Task: Start in the project CatalystTech the sprint 'Blitz Brigade', with a duration of 2 weeks. Start in the project CatalystTech the sprint 'Blitz Brigade', with a duration of 1 week. Start in the project CatalystTech the sprint 'Blitz Brigade', with a duration of 3 weeks
Action: Mouse moved to (192, 52)
Screenshot: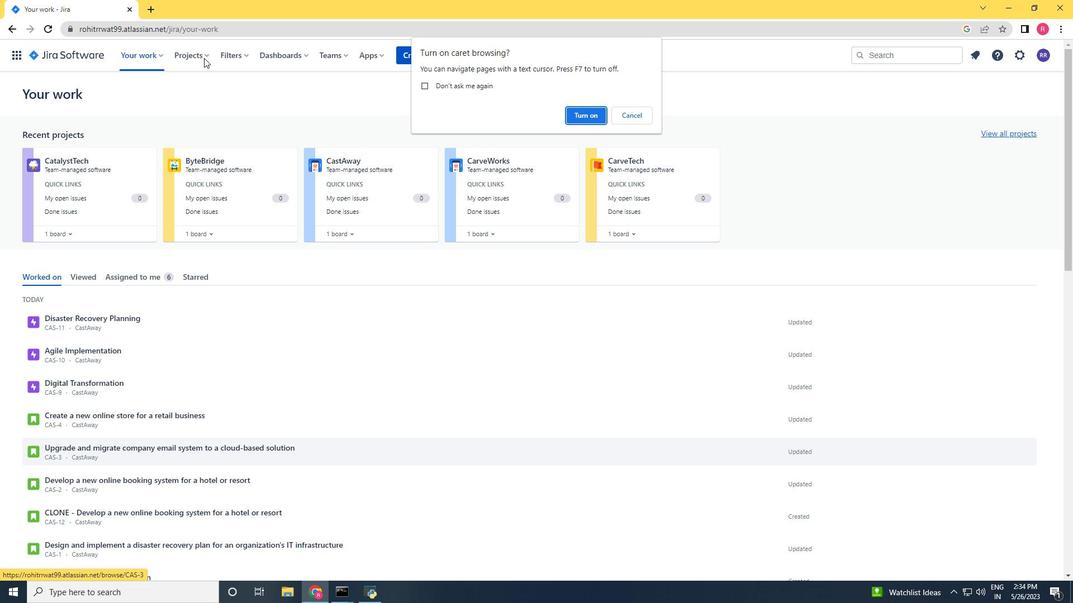 
Action: Mouse pressed left at (192, 52)
Screenshot: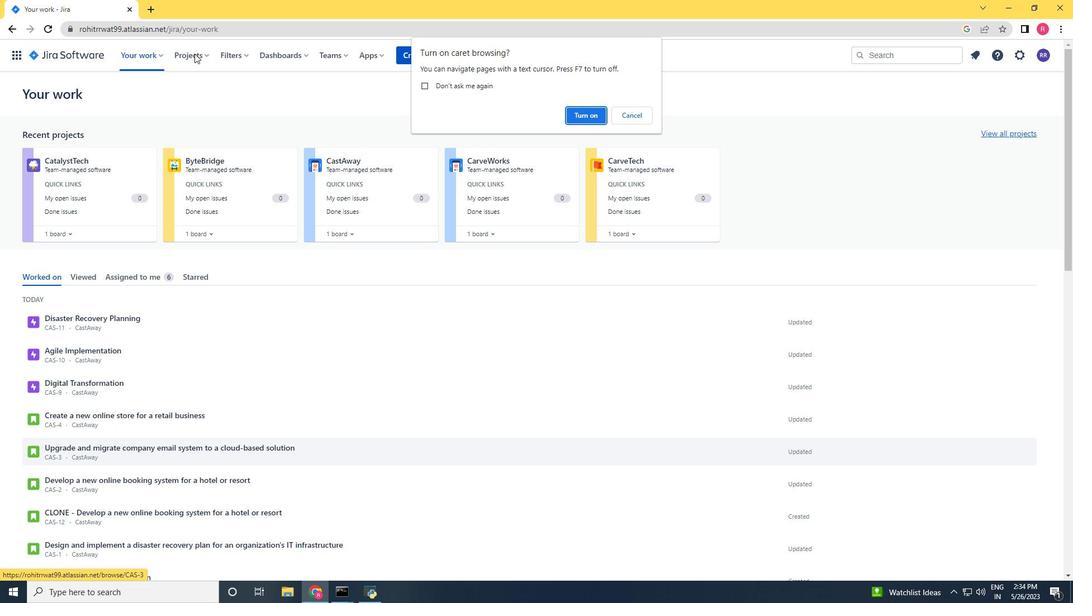 
Action: Mouse moved to (642, 114)
Screenshot: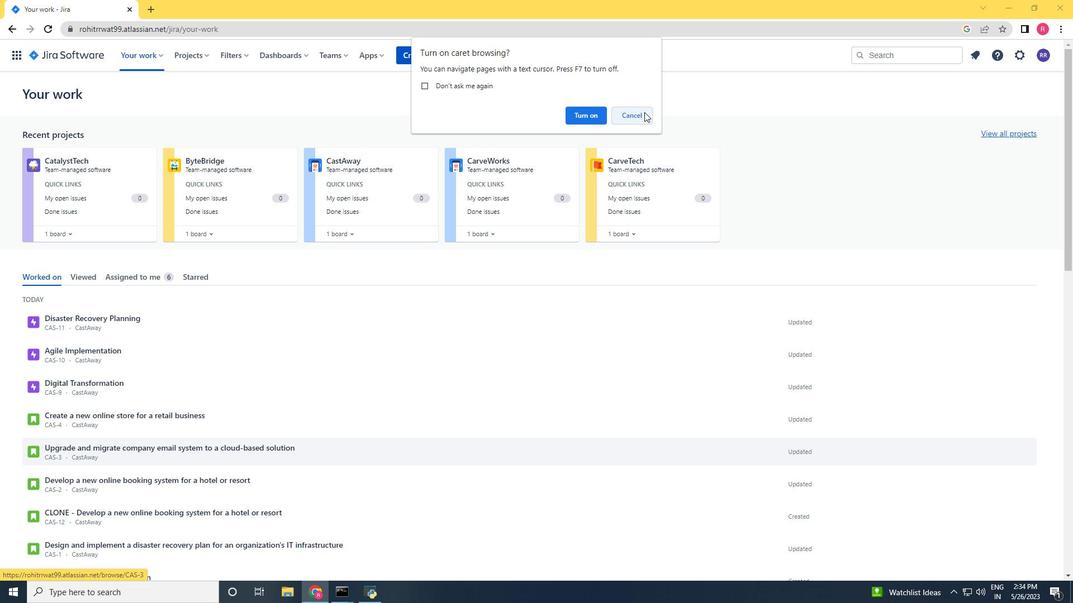 
Action: Mouse pressed left at (642, 114)
Screenshot: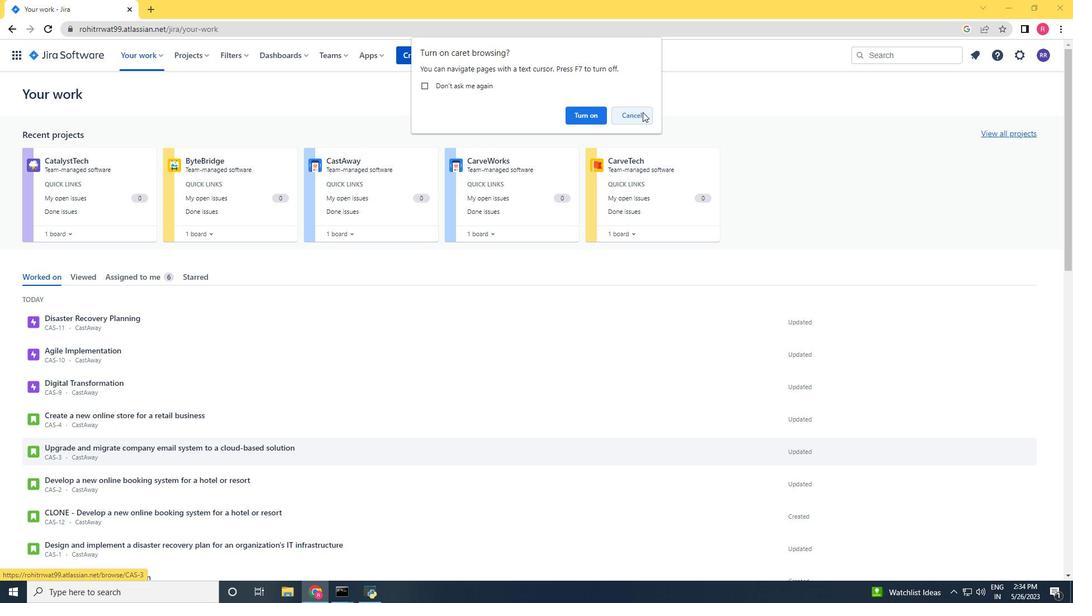 
Action: Mouse moved to (185, 54)
Screenshot: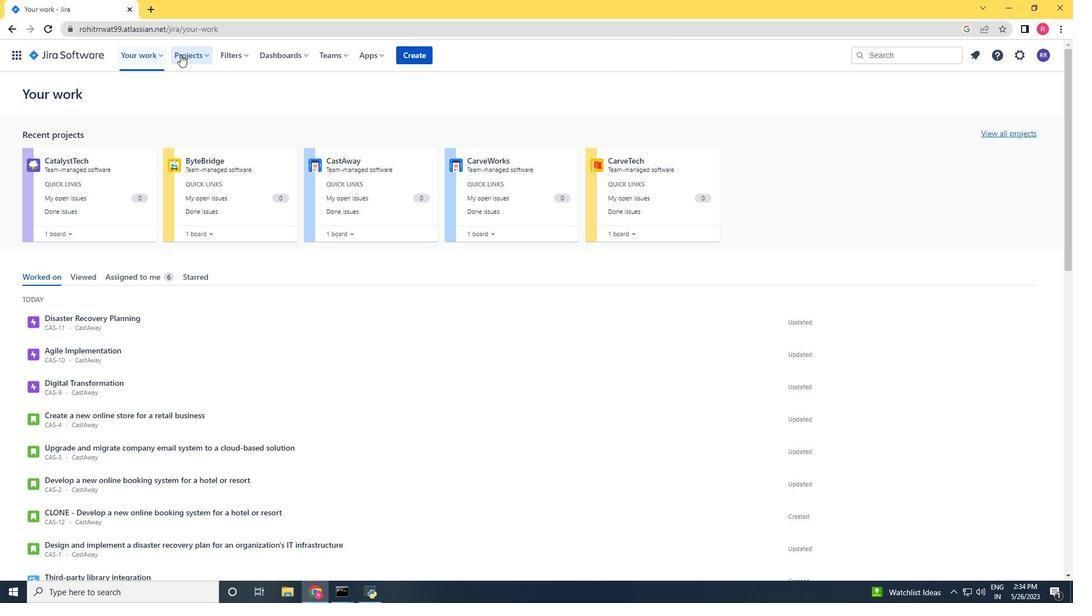 
Action: Mouse pressed left at (185, 54)
Screenshot: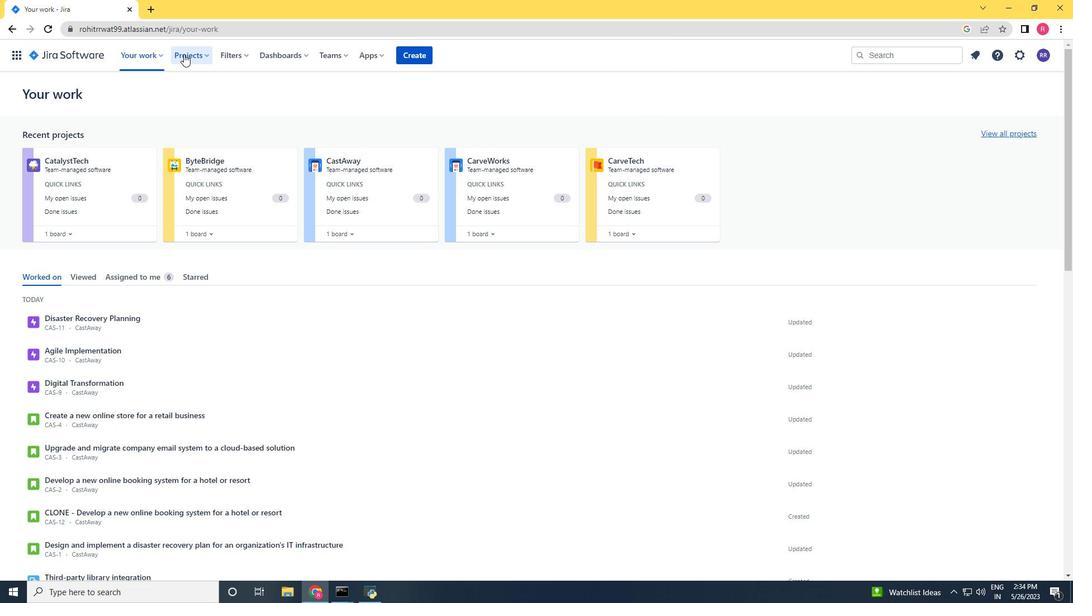 
Action: Mouse moved to (212, 113)
Screenshot: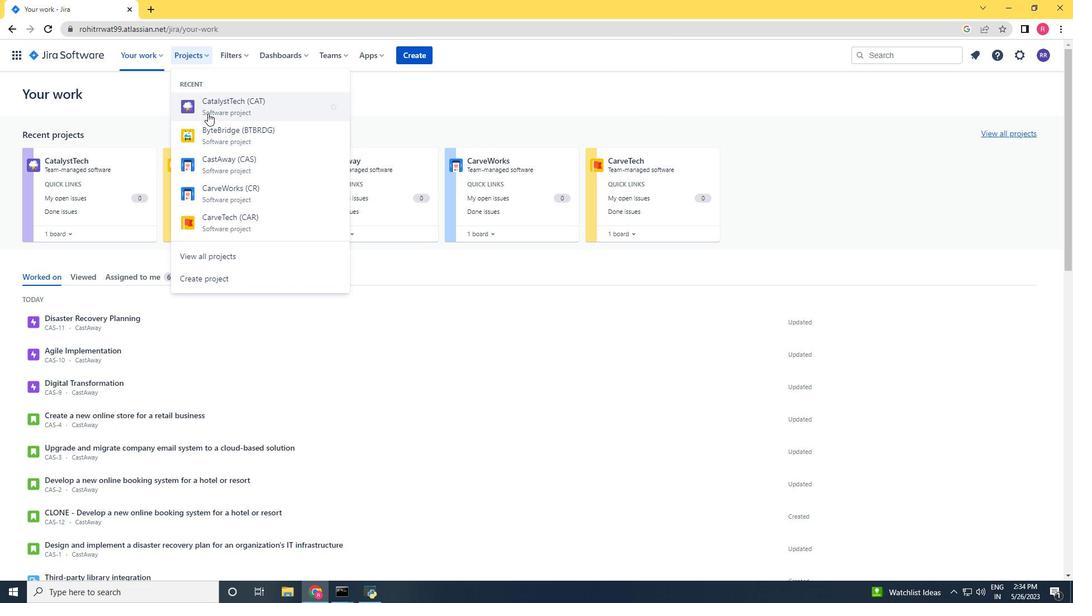 
Action: Mouse pressed left at (212, 113)
Screenshot: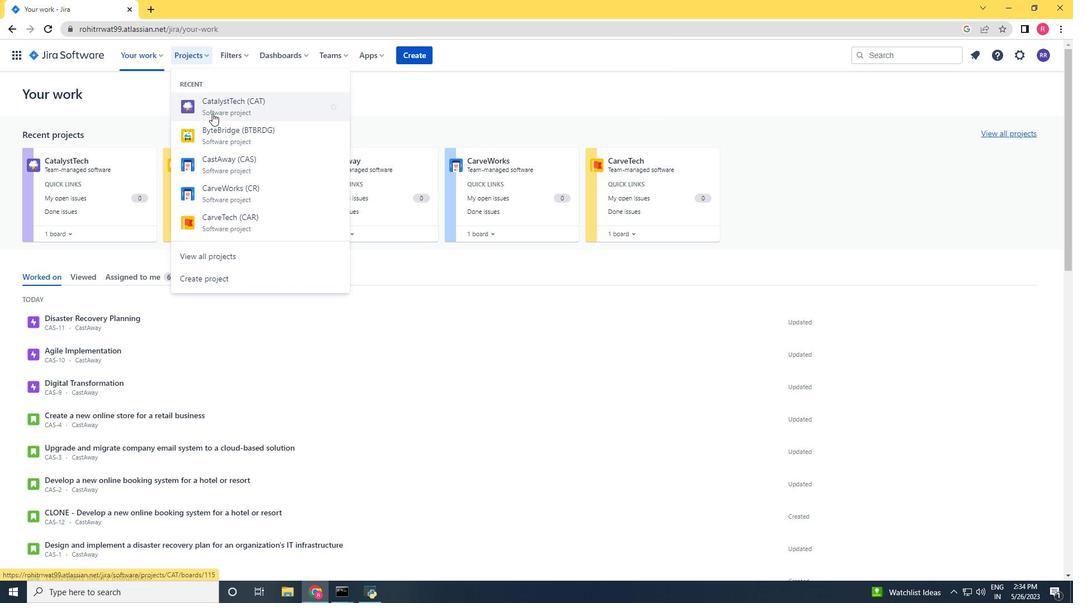
Action: Mouse moved to (92, 168)
Screenshot: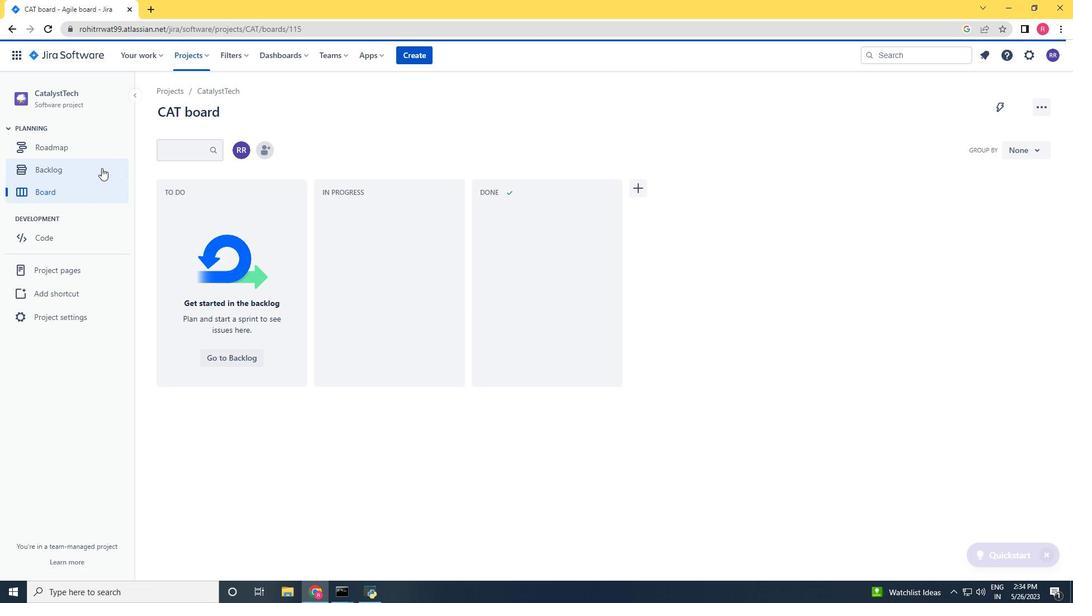 
Action: Mouse pressed left at (92, 168)
Screenshot: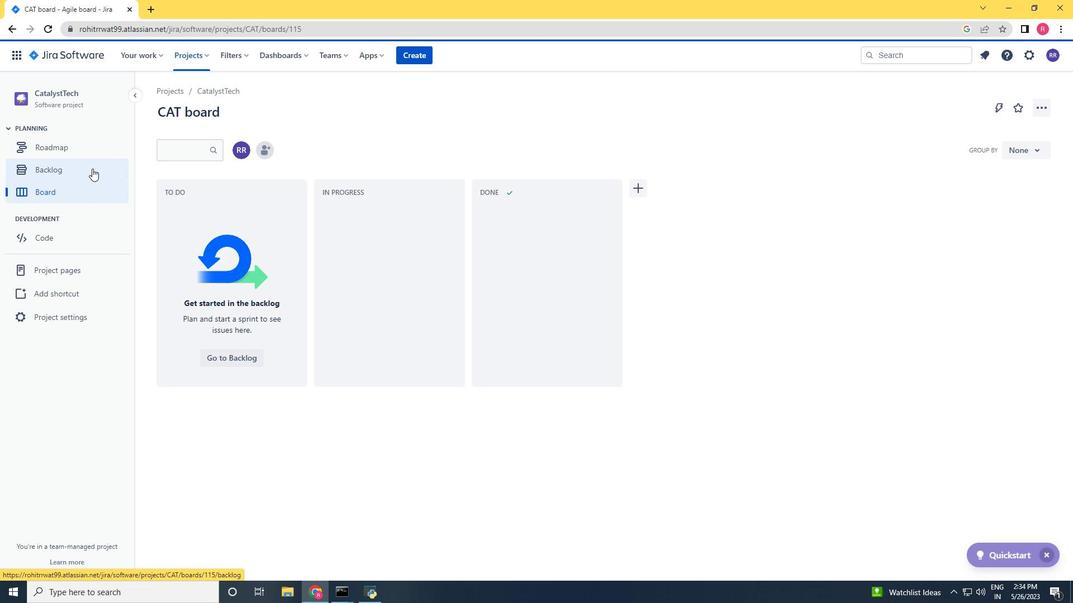 
Action: Mouse moved to (1007, 180)
Screenshot: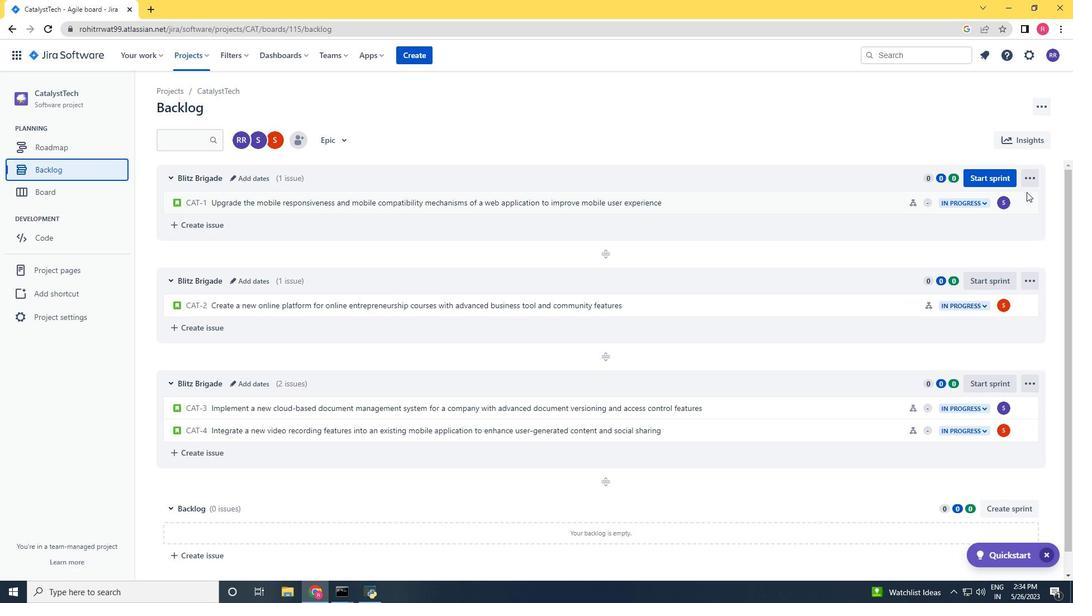 
Action: Mouse pressed left at (1007, 180)
Screenshot: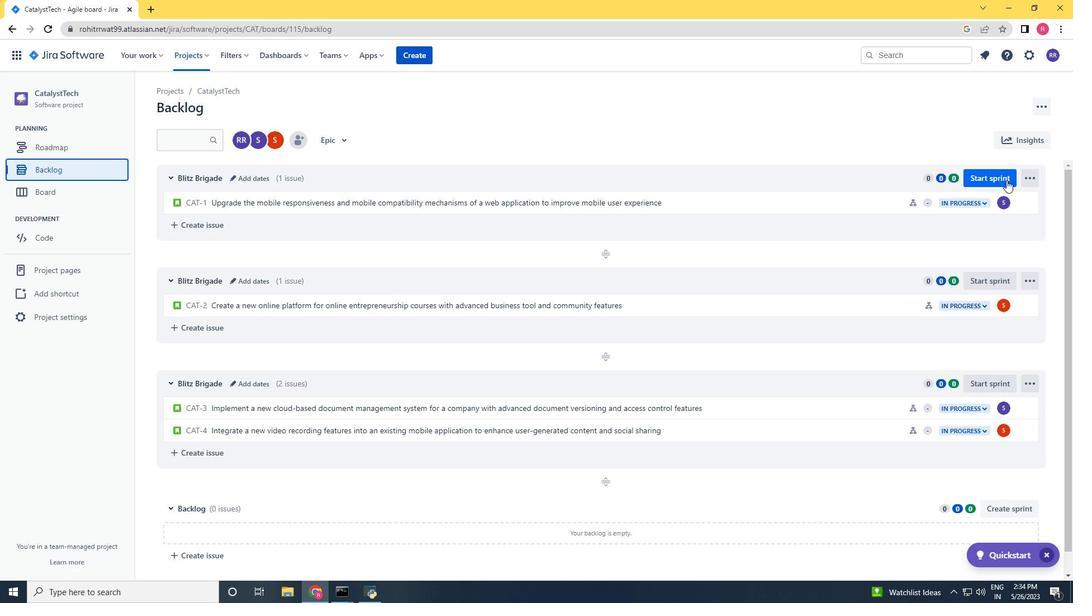 
Action: Mouse moved to (498, 195)
Screenshot: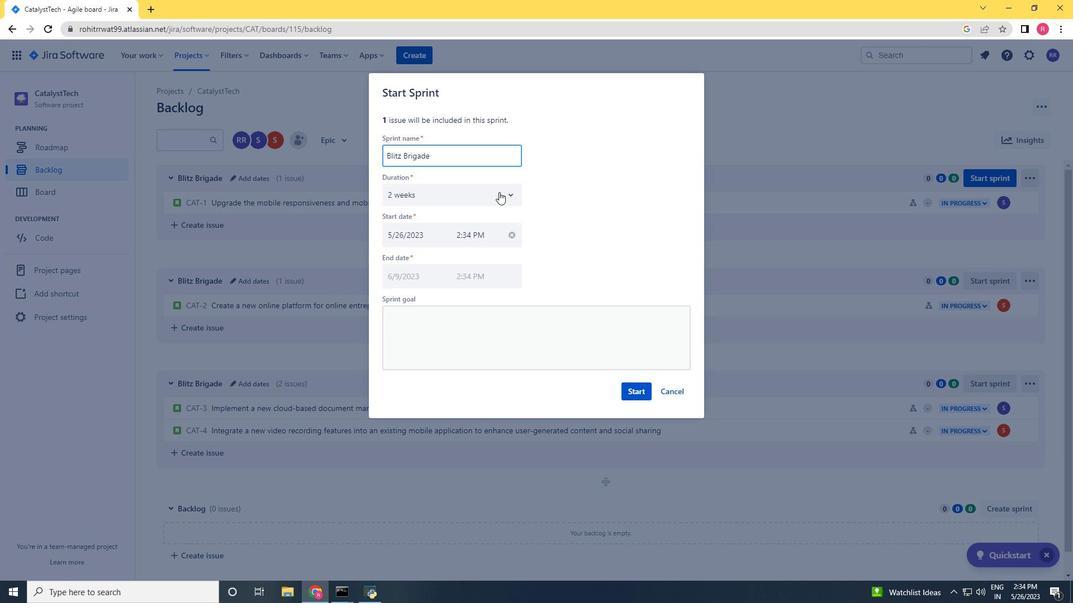 
Action: Mouse pressed left at (498, 195)
Screenshot: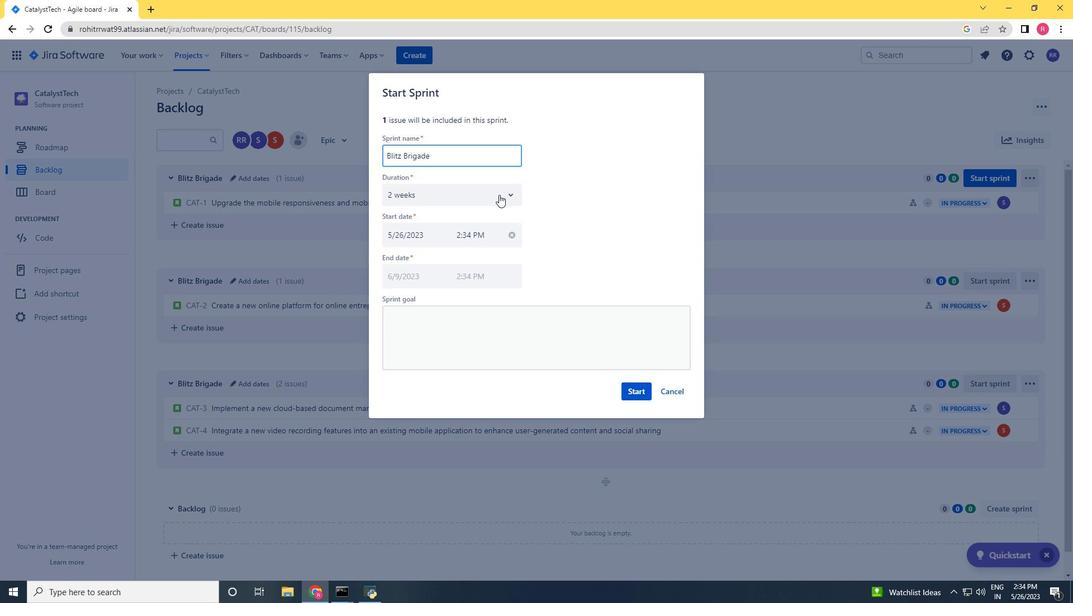 
Action: Mouse moved to (432, 244)
Screenshot: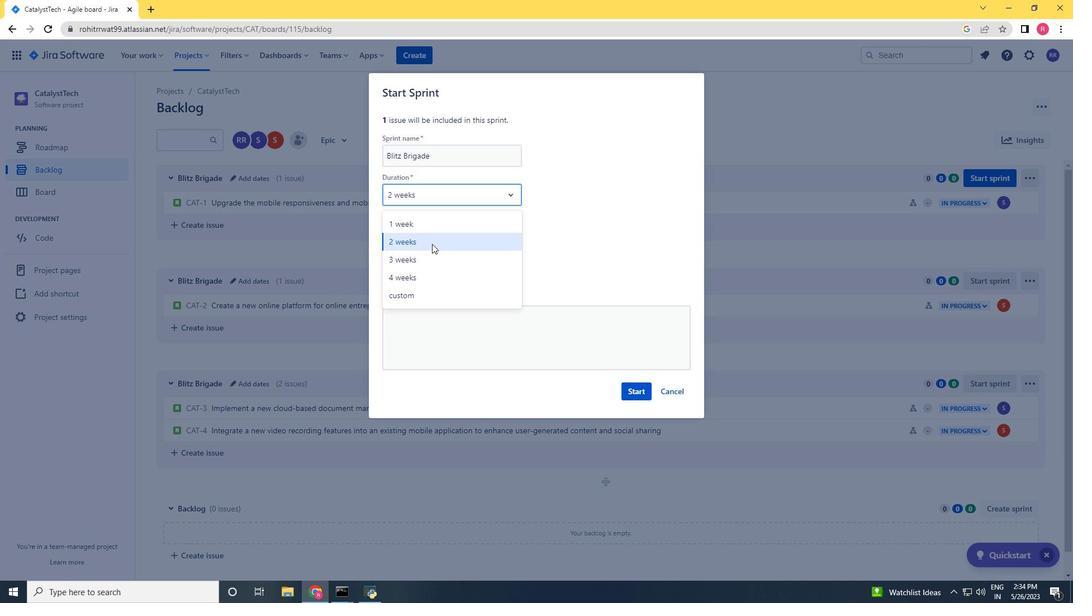 
Action: Mouse pressed left at (432, 244)
Screenshot: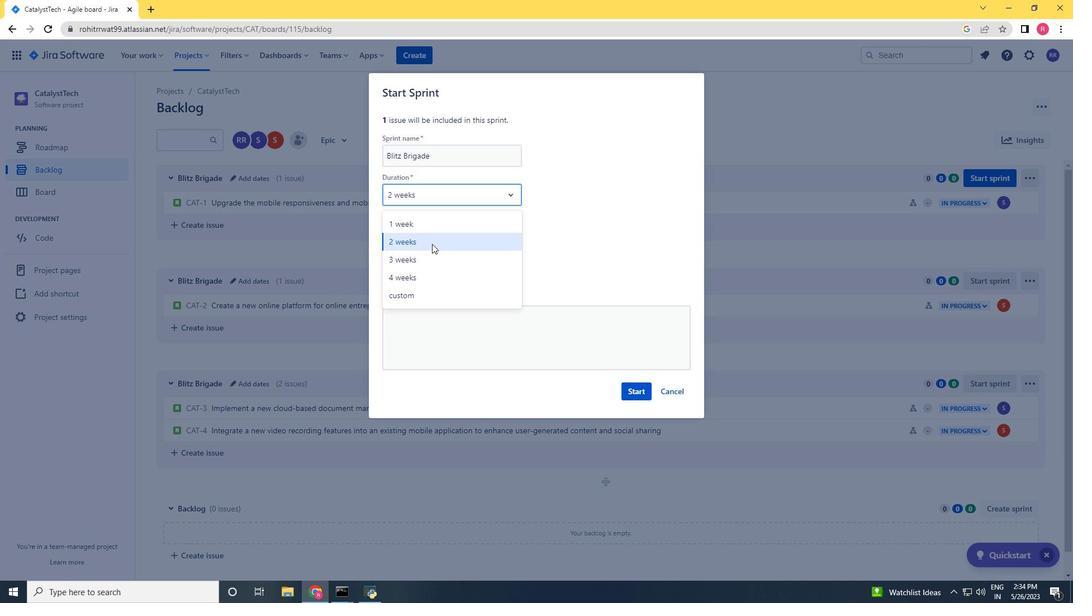 
Action: Mouse moved to (640, 391)
Screenshot: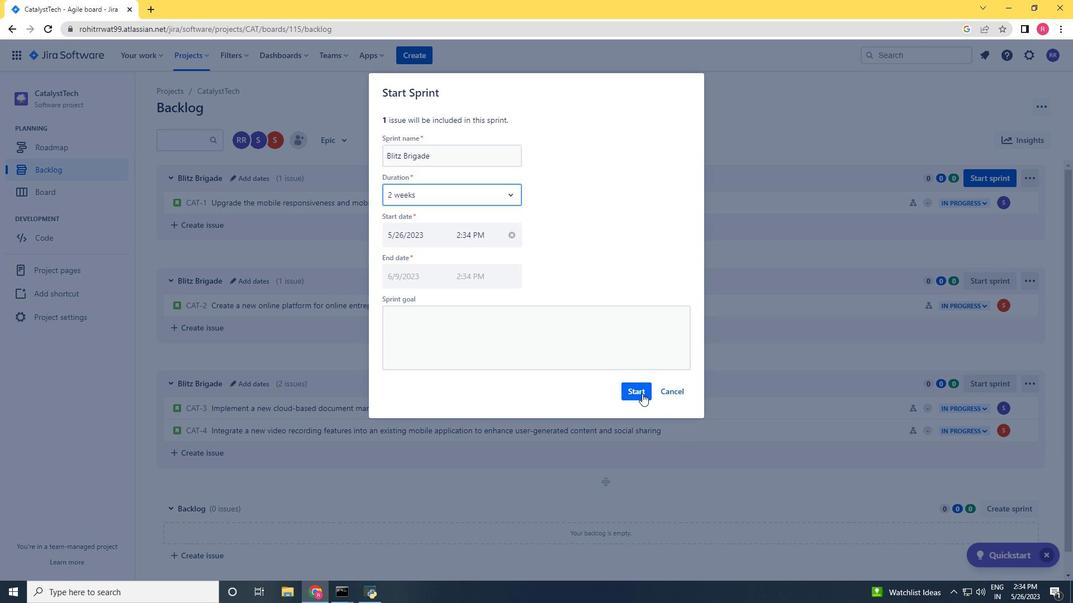 
Action: Mouse pressed left at (640, 391)
Screenshot: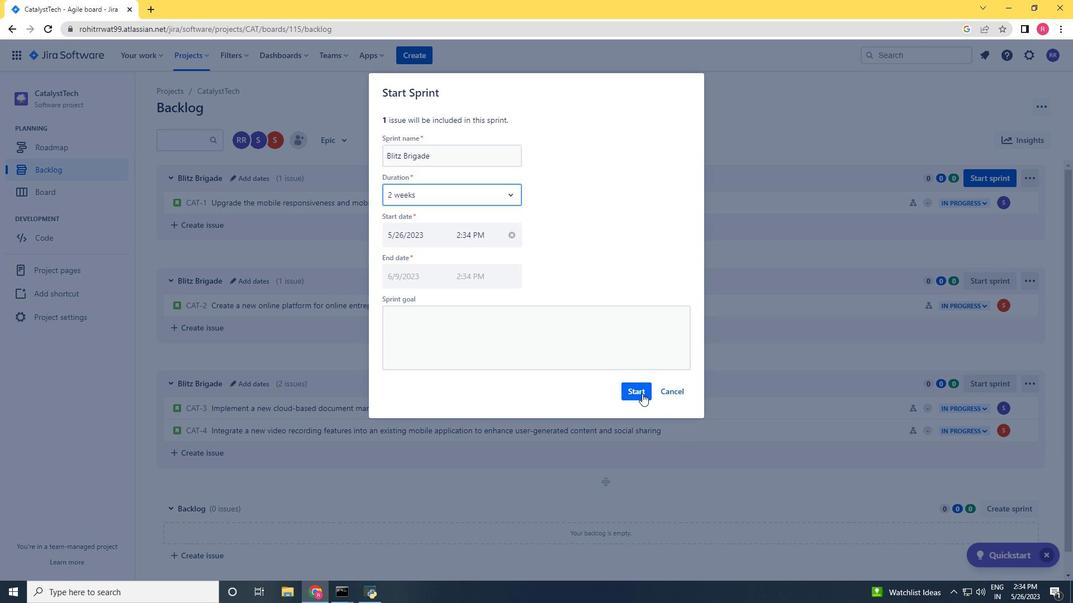 
Action: Mouse moved to (46, 168)
Screenshot: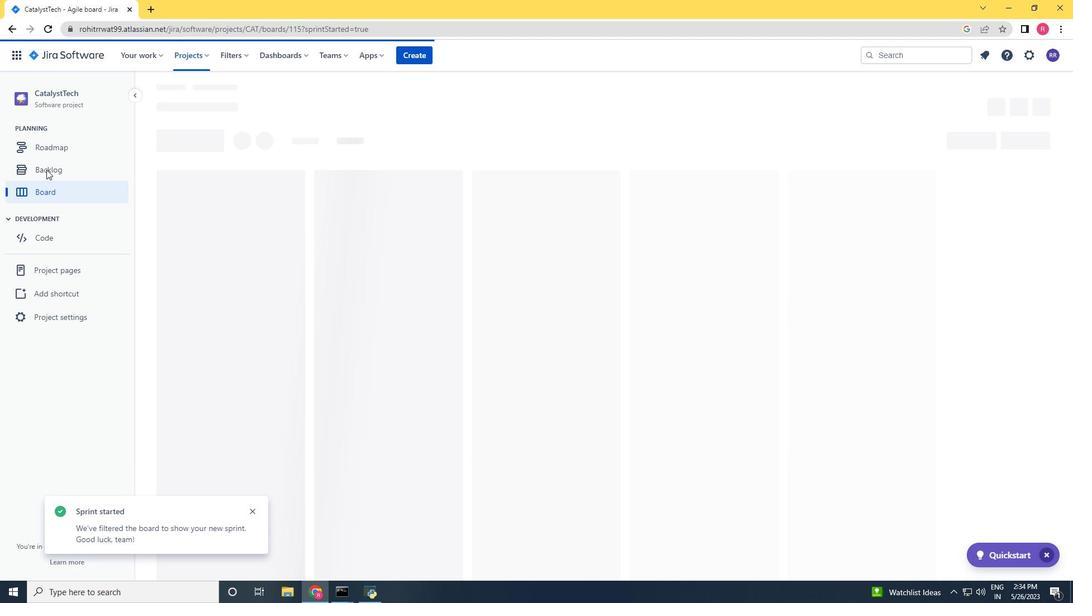 
Action: Mouse pressed left at (46, 168)
Screenshot: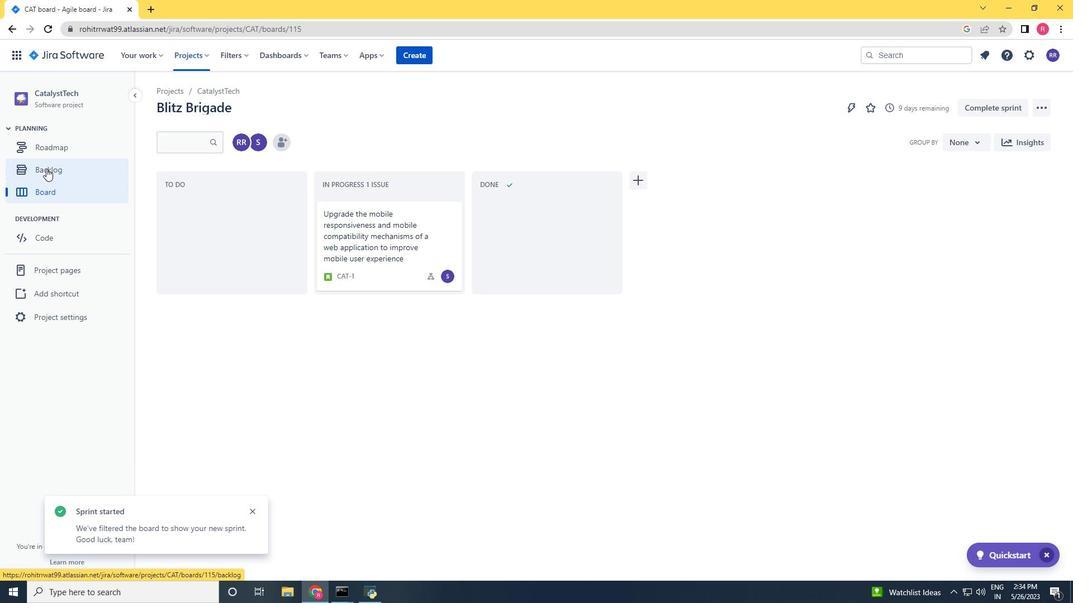
Action: Mouse moved to (1007, 275)
Screenshot: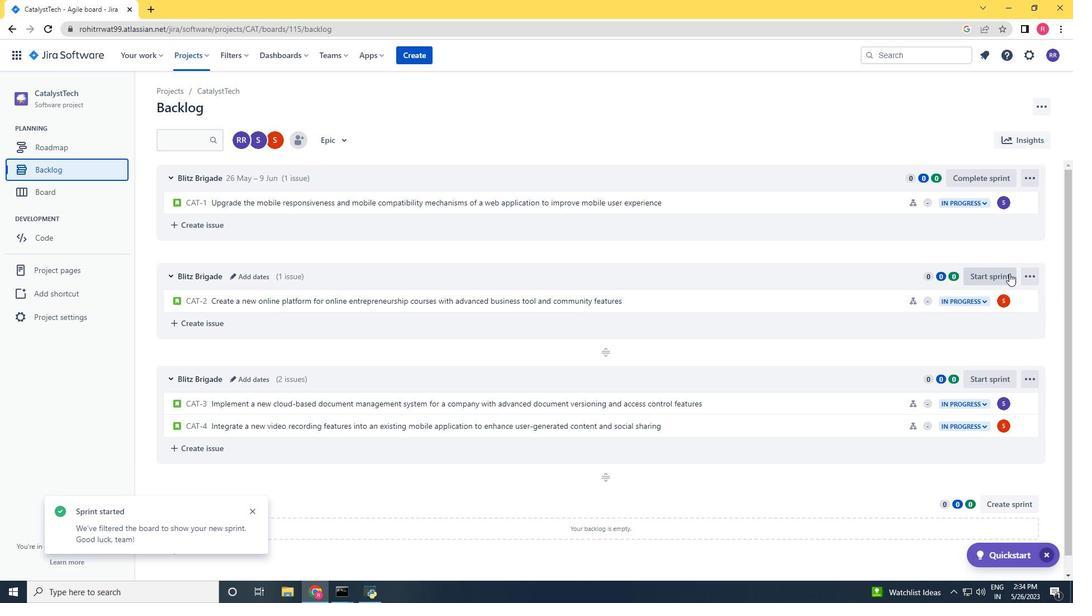 
Action: Mouse pressed left at (1007, 275)
Screenshot: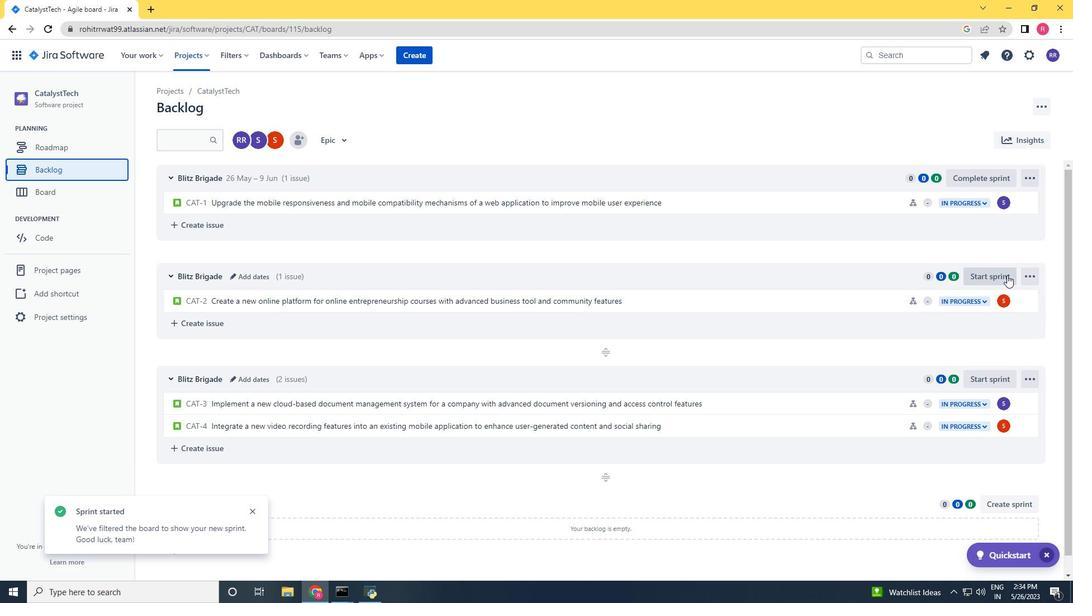 
Action: Mouse moved to (492, 190)
Screenshot: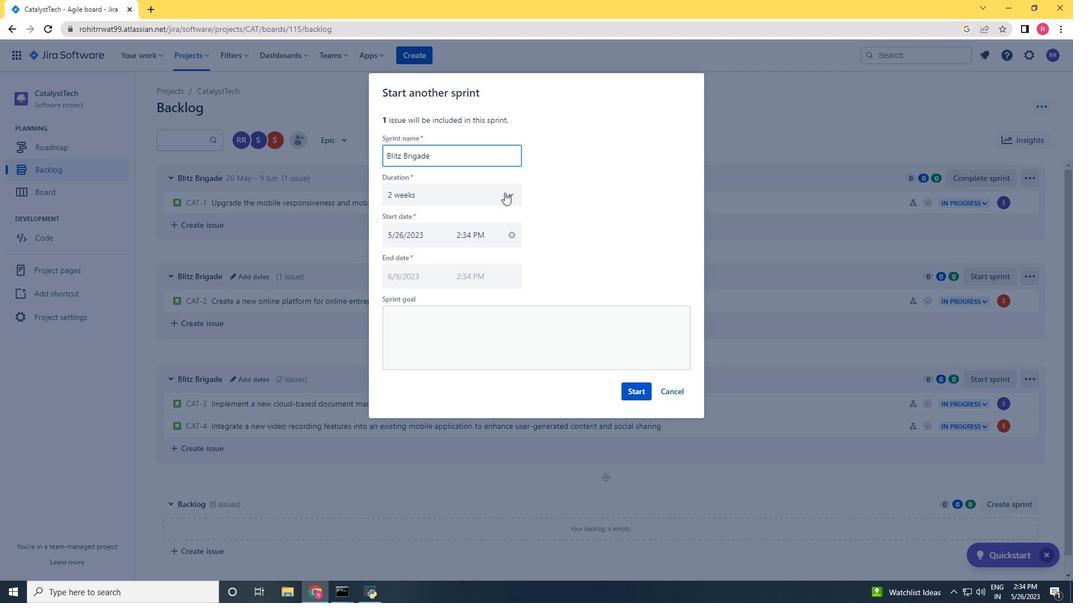 
Action: Mouse pressed left at (492, 190)
Screenshot: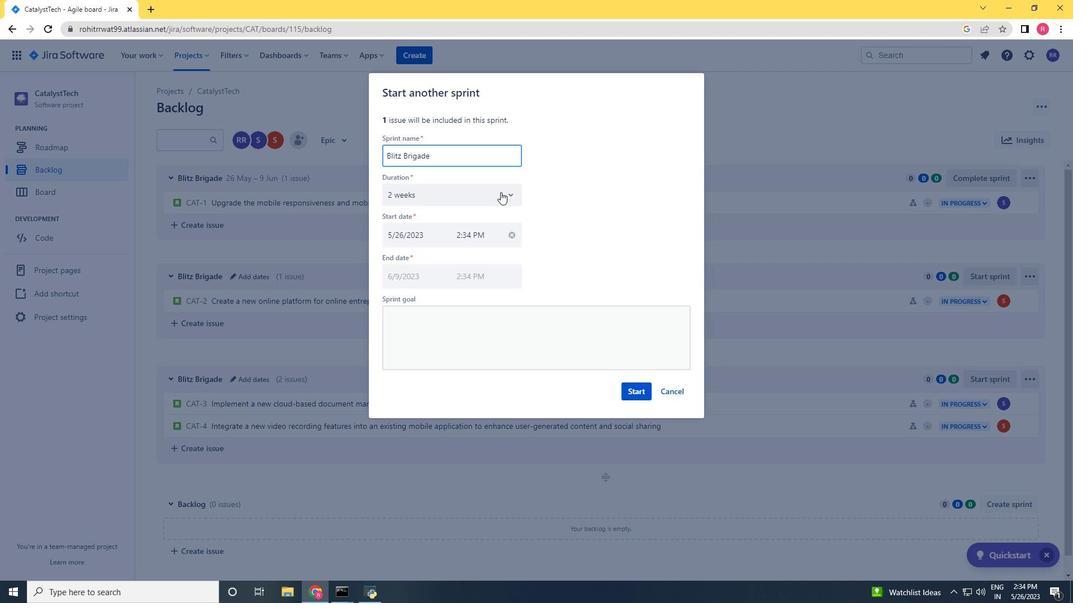 
Action: Mouse moved to (440, 217)
Screenshot: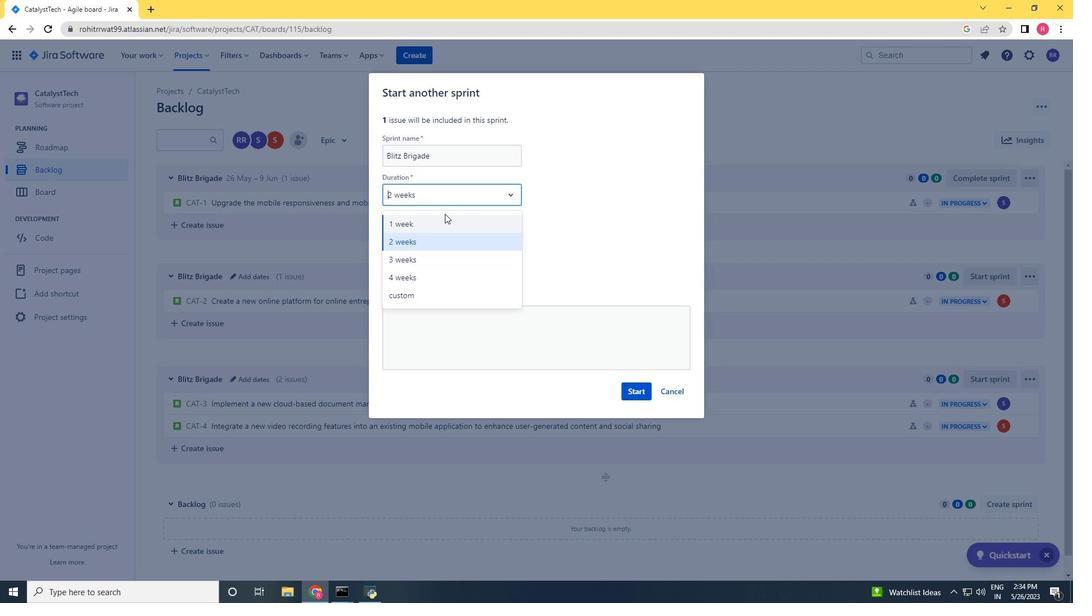 
Action: Mouse pressed left at (440, 217)
Screenshot: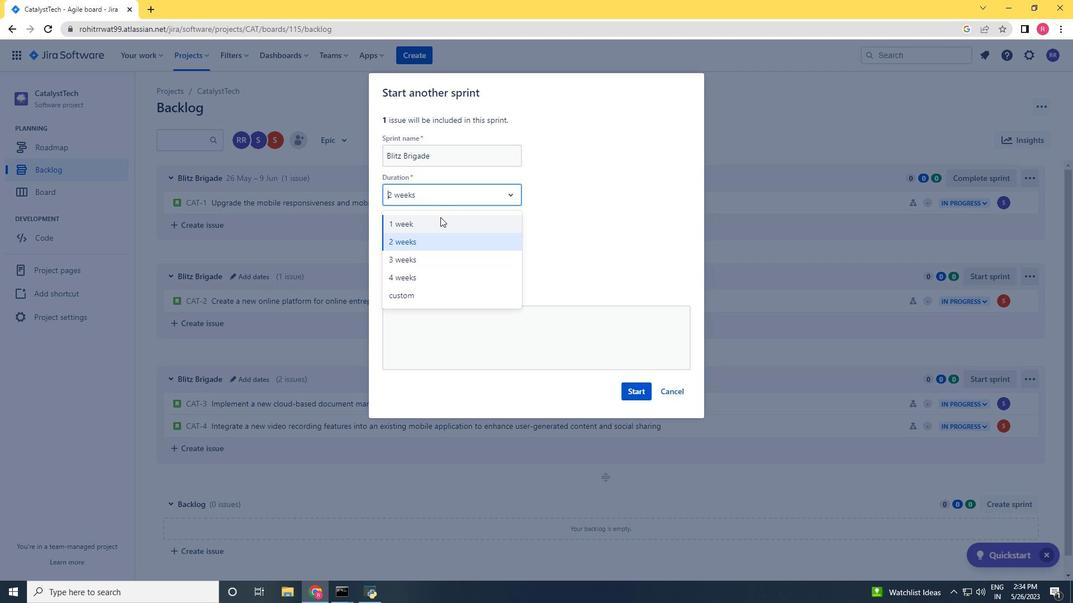 
Action: Mouse moved to (622, 394)
Screenshot: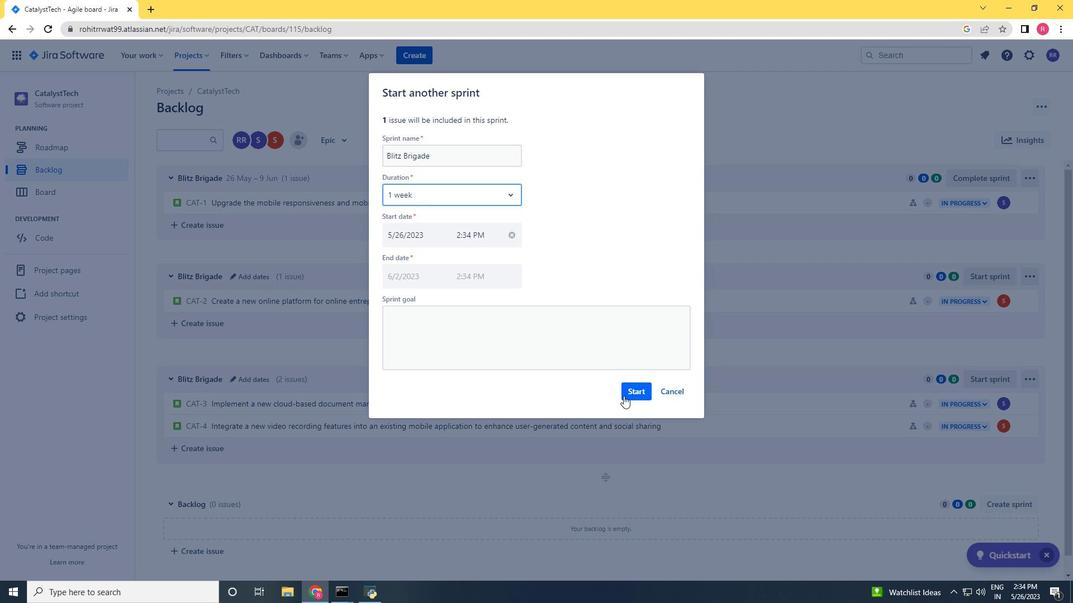 
Action: Mouse pressed left at (622, 394)
Screenshot: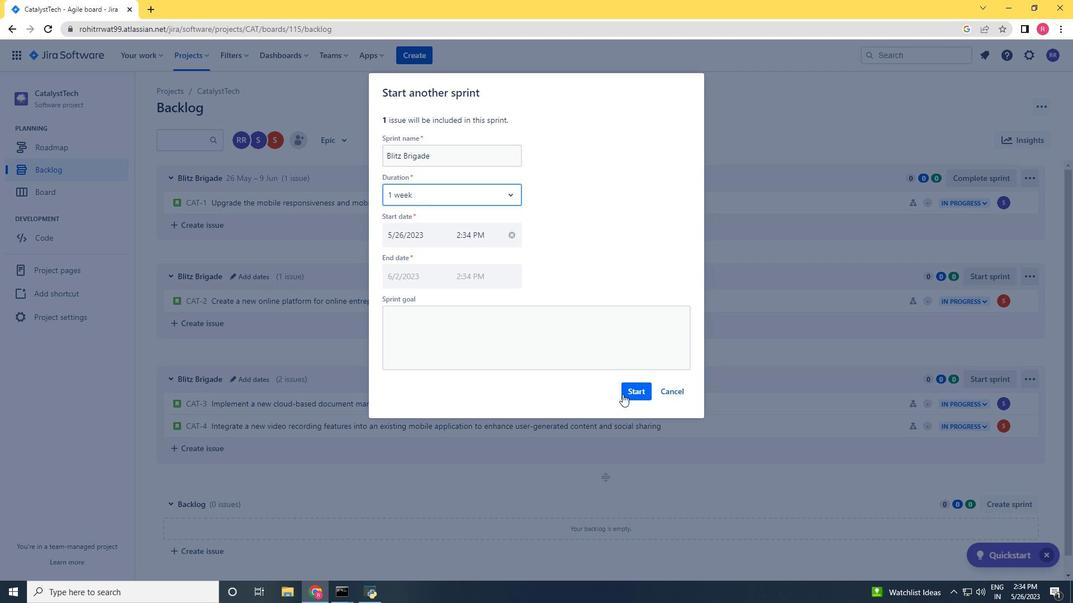 
Action: Mouse moved to (55, 172)
Screenshot: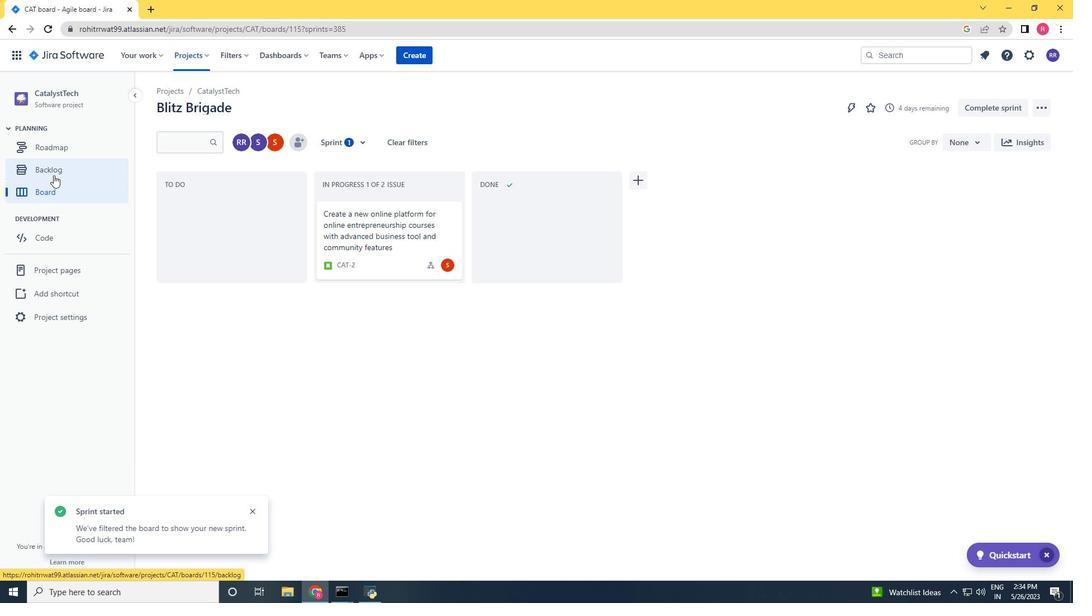 
Action: Mouse pressed left at (55, 172)
Screenshot: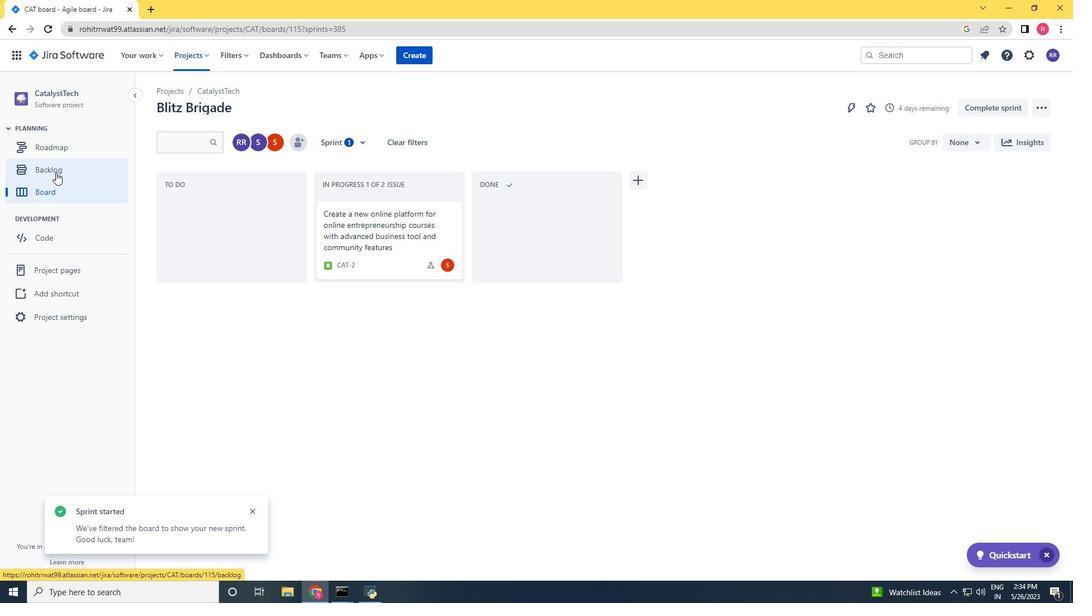 
Action: Mouse moved to (982, 371)
Screenshot: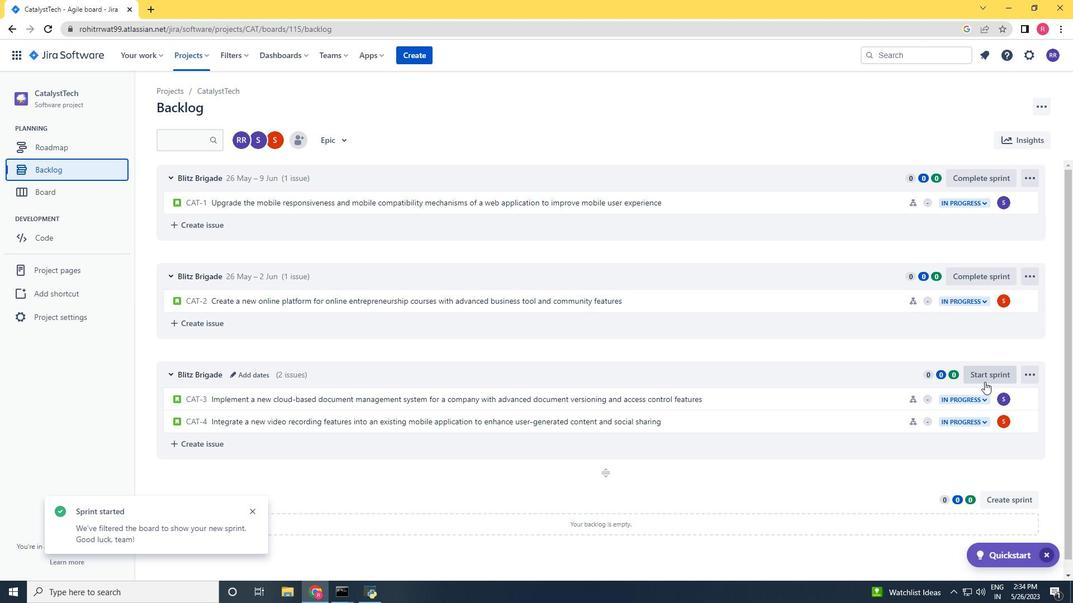 
Action: Mouse pressed left at (982, 371)
Screenshot: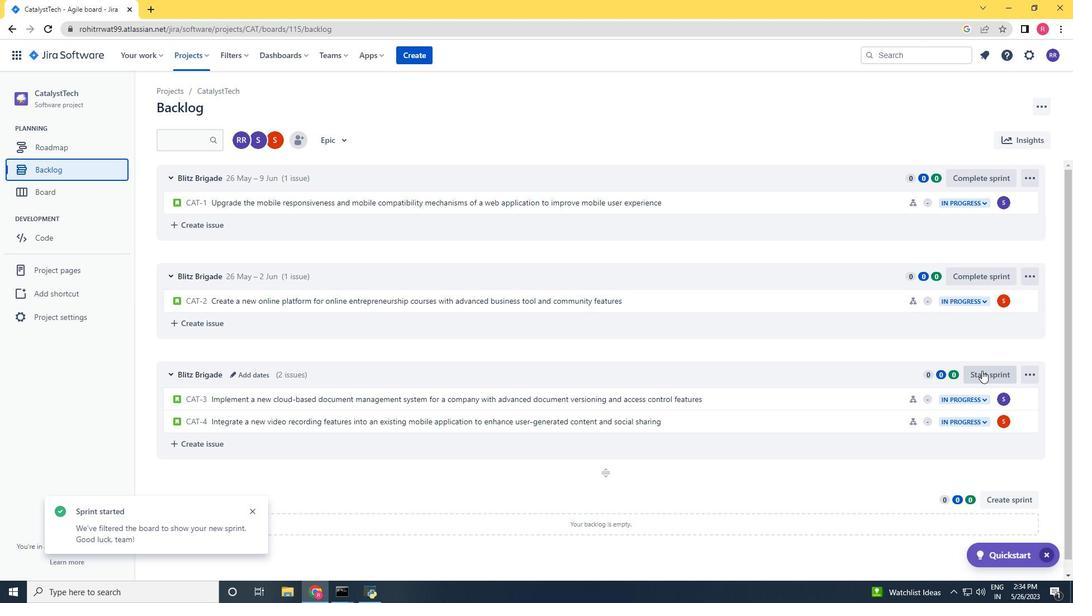 
Action: Mouse moved to (496, 194)
Screenshot: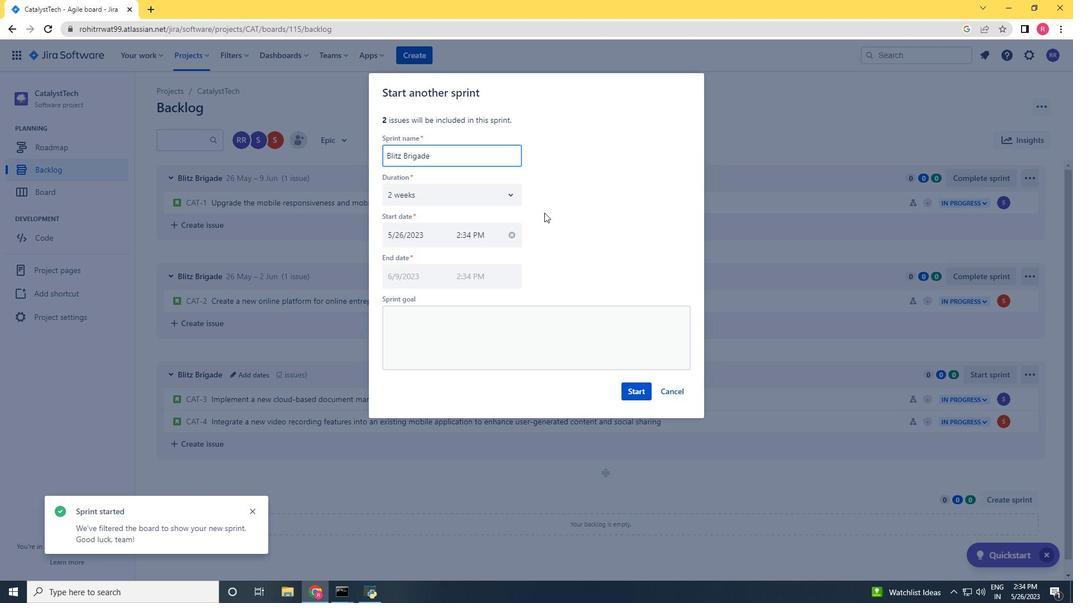 
Action: Mouse pressed left at (496, 194)
Screenshot: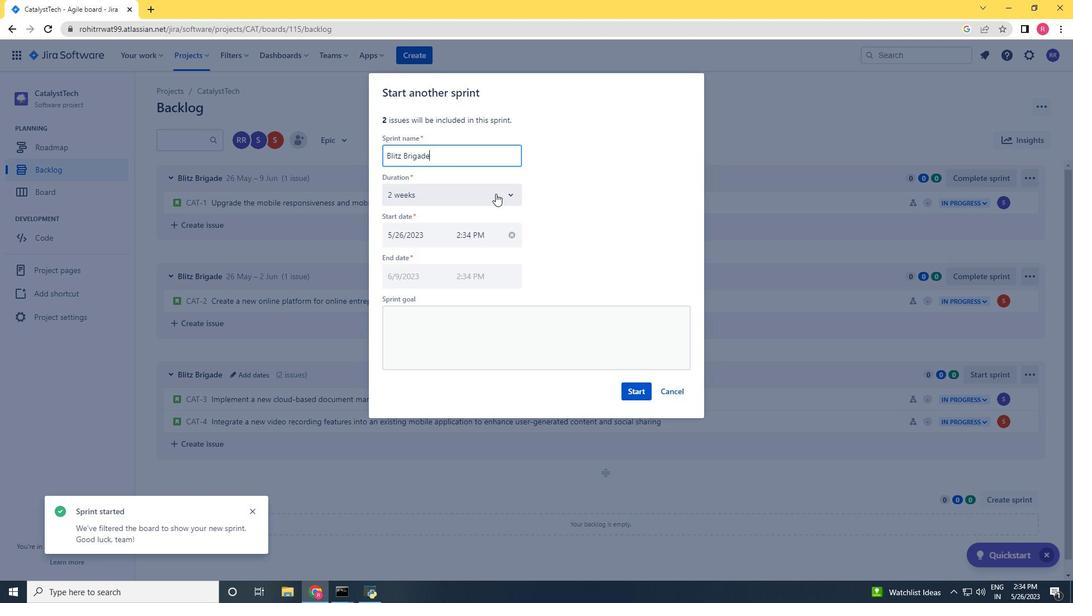
Action: Mouse moved to (459, 248)
Screenshot: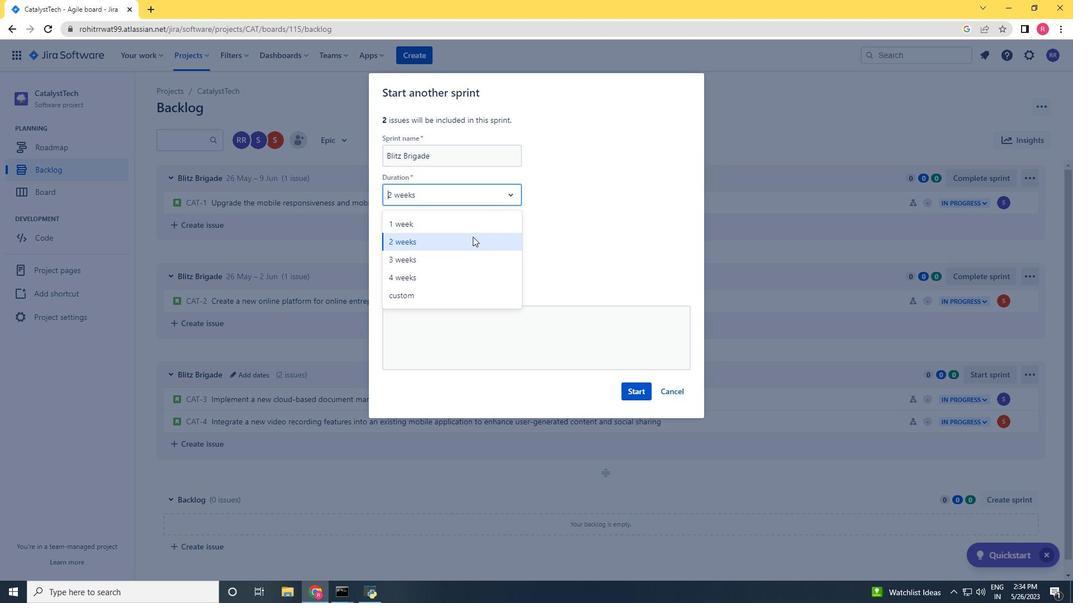 
Action: Mouse pressed left at (459, 248)
Screenshot: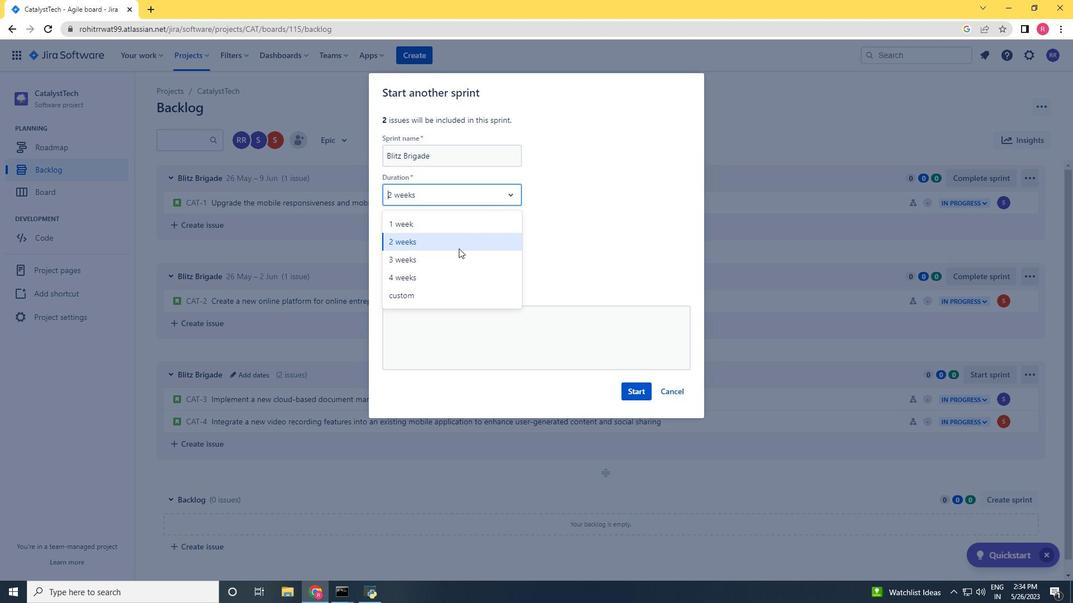 
Action: Mouse moved to (470, 201)
Screenshot: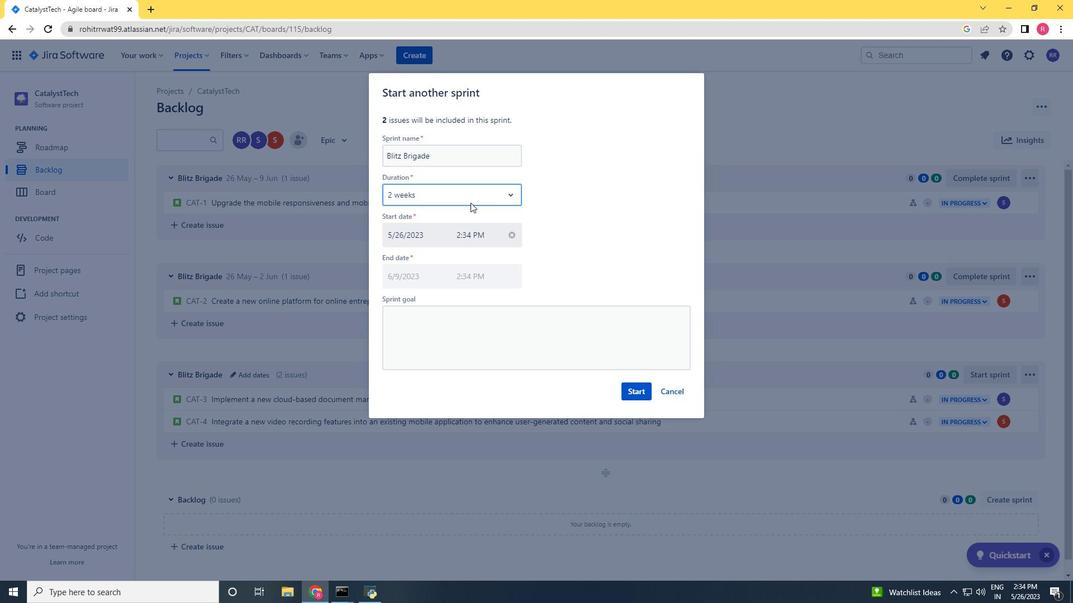 
Action: Mouse pressed left at (470, 201)
Screenshot: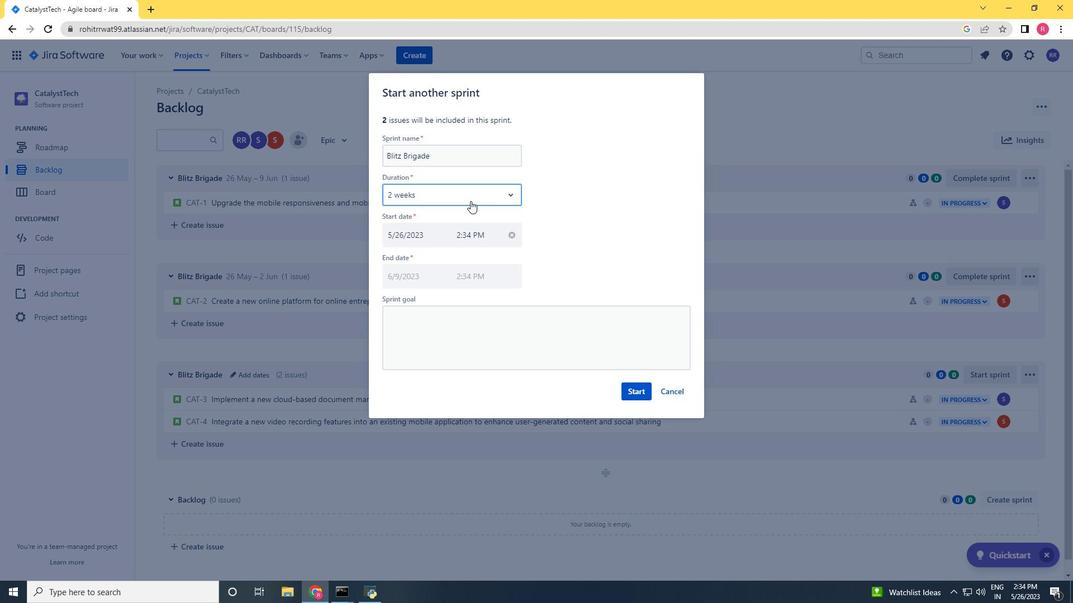 
Action: Mouse moved to (438, 254)
Screenshot: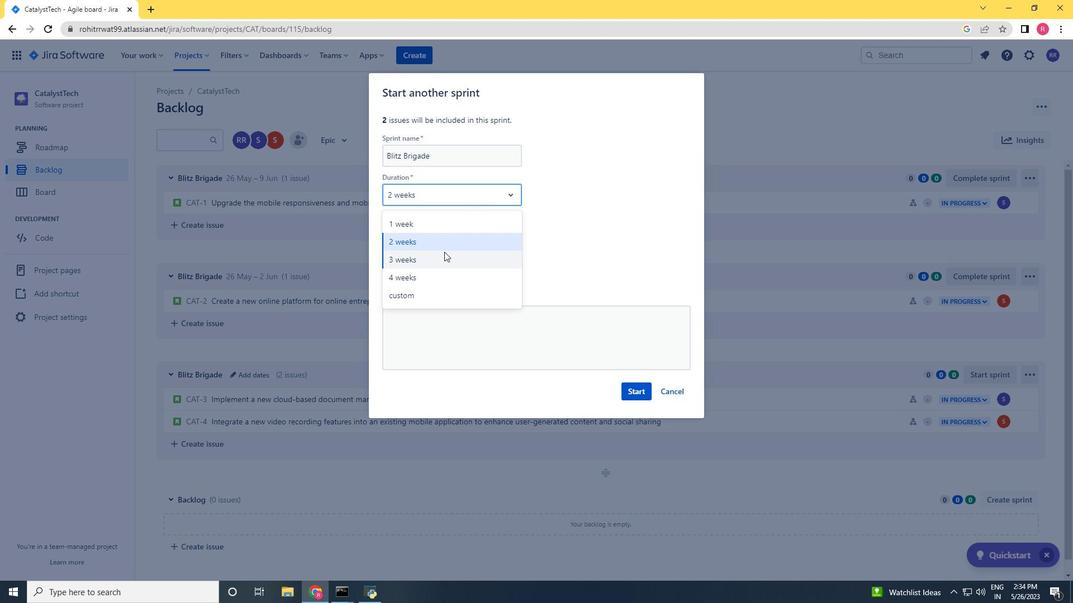 
Action: Mouse pressed left at (438, 254)
Screenshot: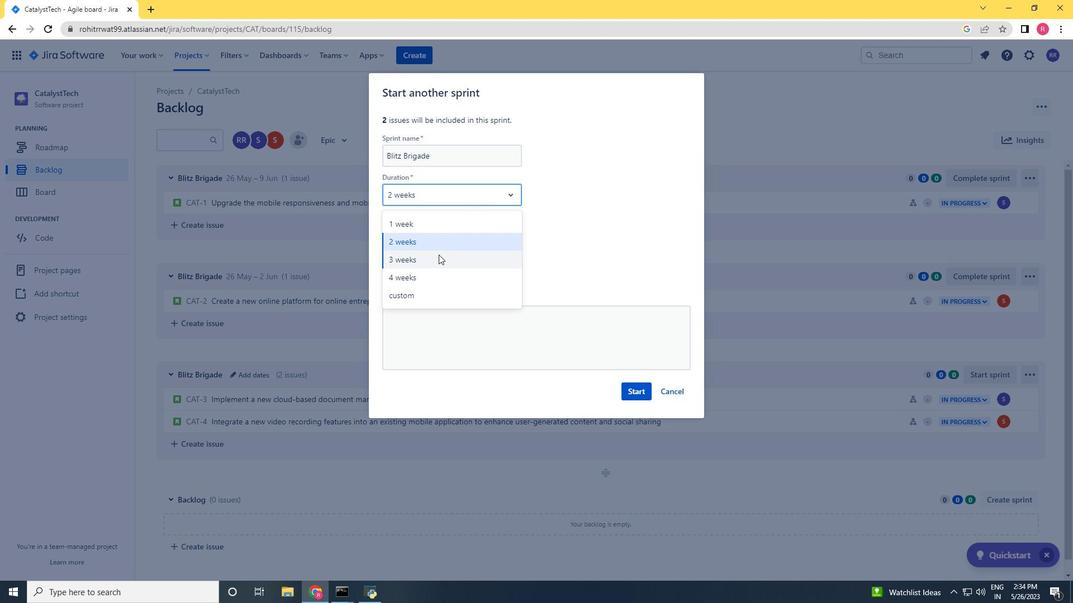 
Action: Mouse moved to (629, 393)
Screenshot: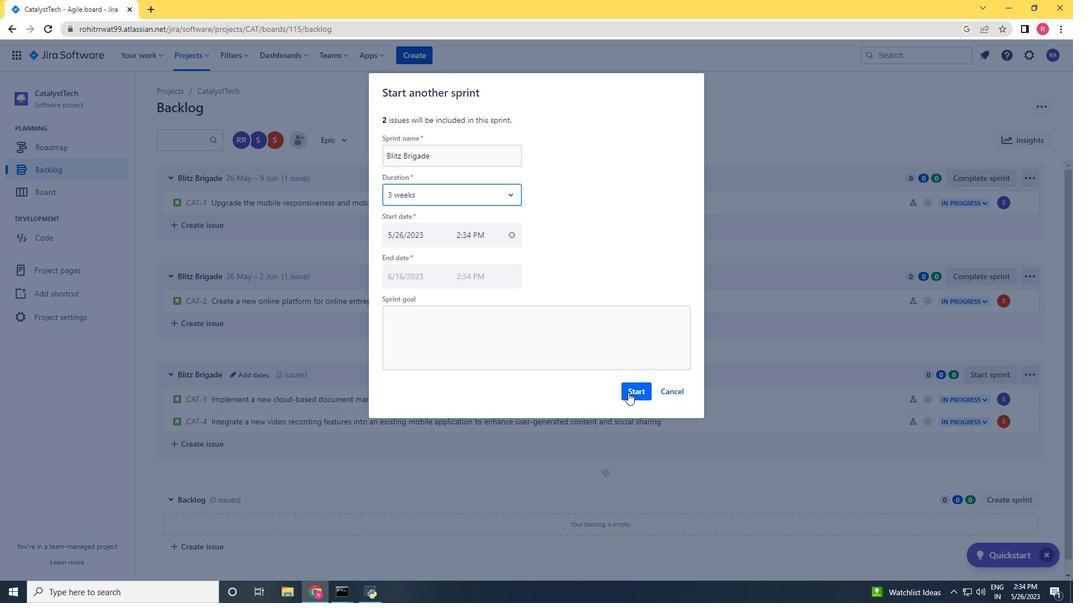 
Action: Mouse pressed left at (629, 393)
Screenshot: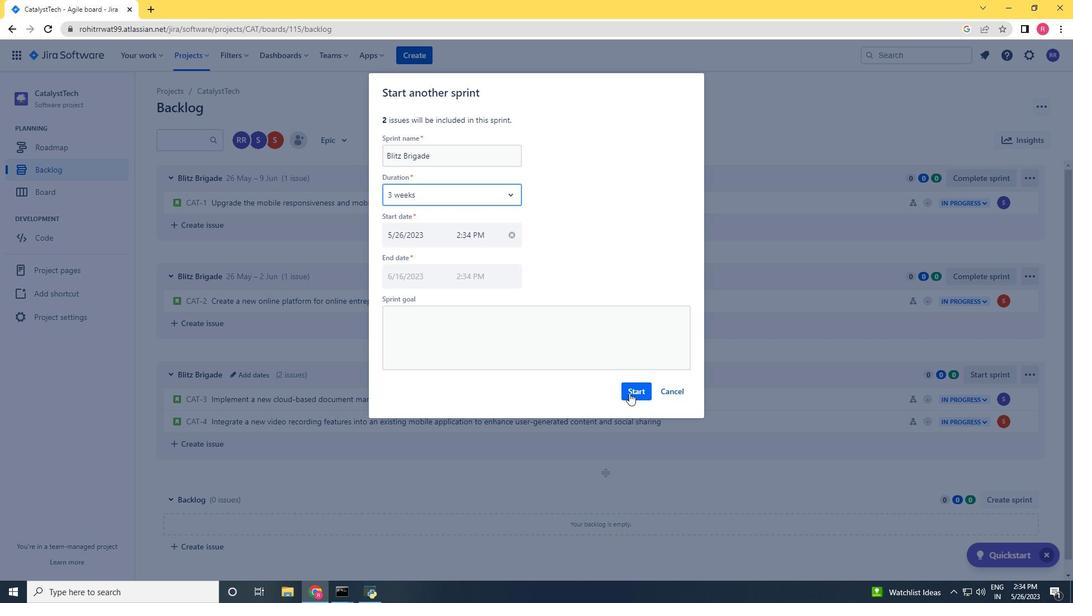 
Action: Mouse moved to (88, 169)
Screenshot: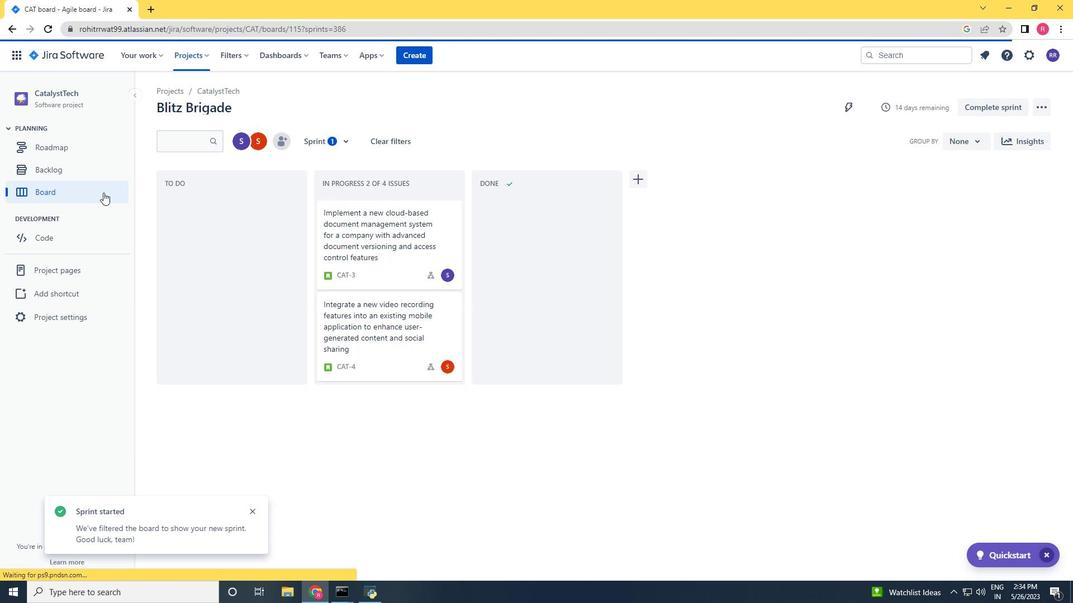
Action: Mouse pressed left at (88, 169)
Screenshot: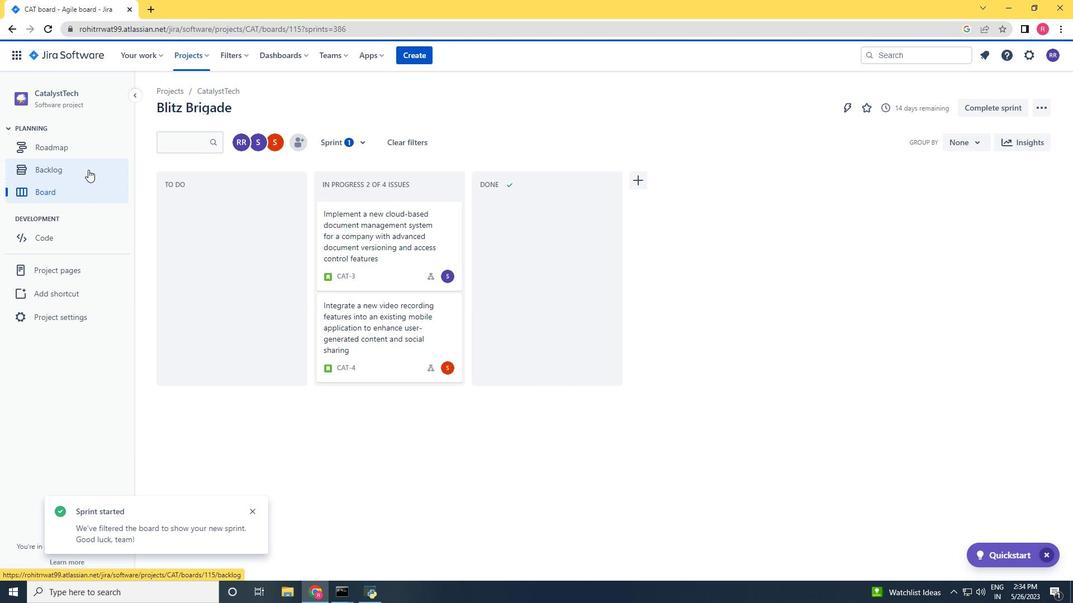 
Action: Mouse moved to (795, 369)
Screenshot: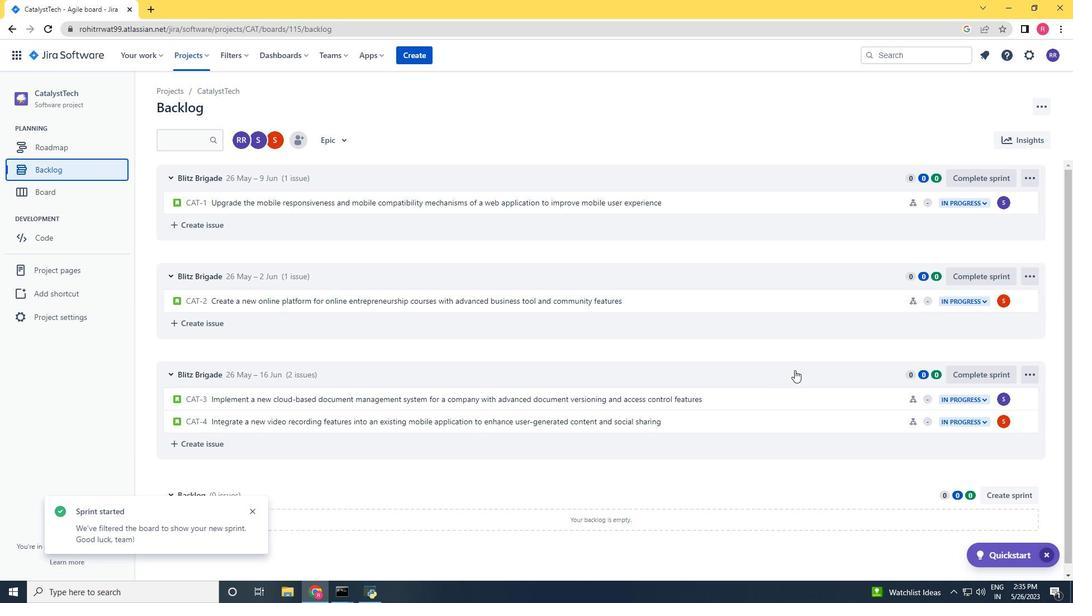 
Action: Mouse scrolled (795, 369) with delta (0, 0)
Screenshot: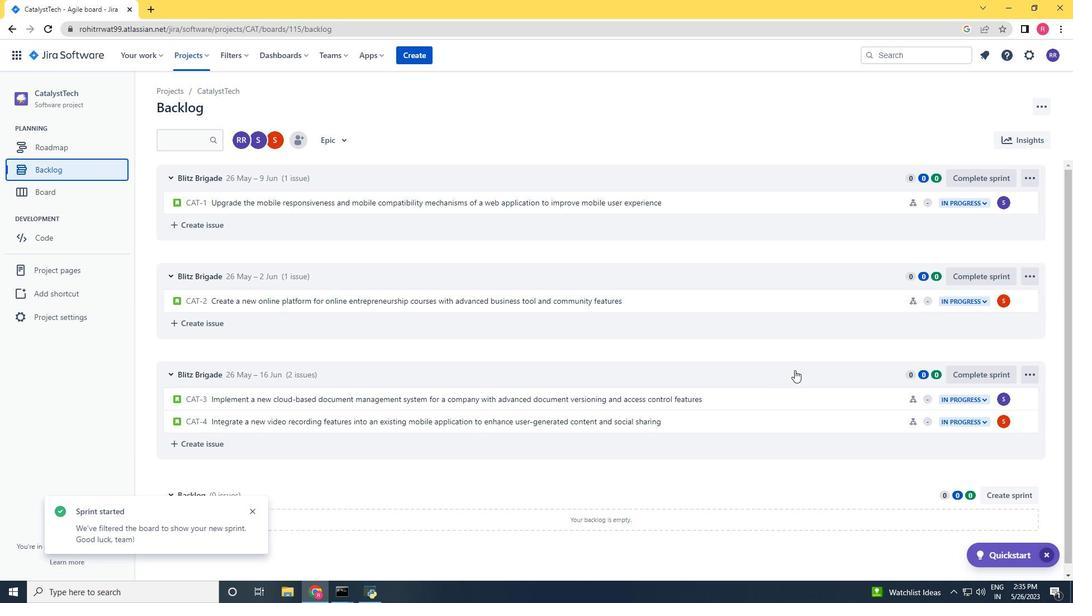 
Action: Mouse moved to (795, 369)
Screenshot: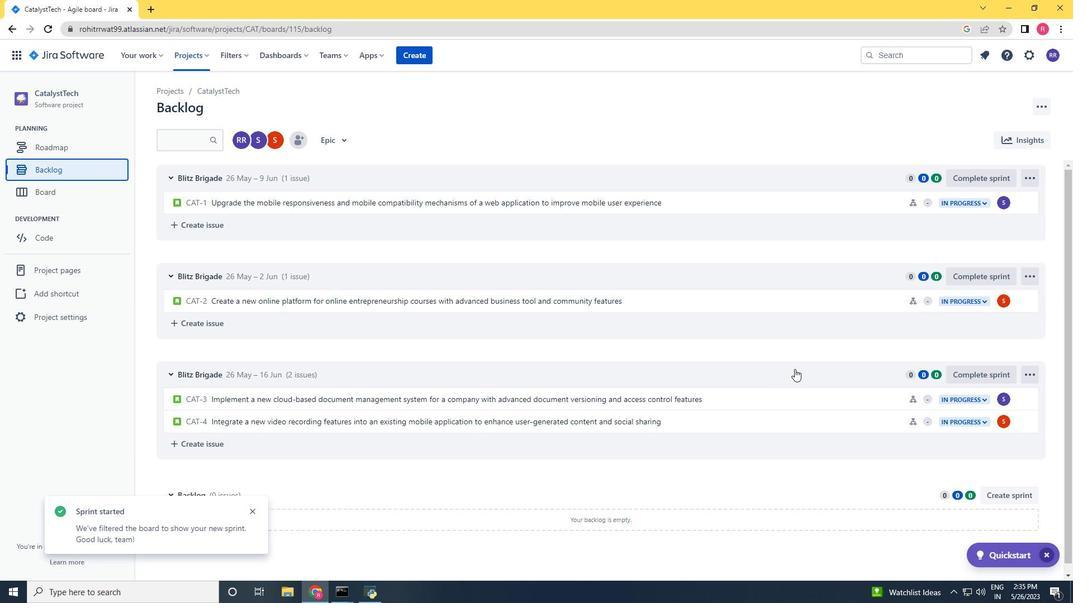 
Action: Mouse scrolled (795, 369) with delta (0, 0)
Screenshot: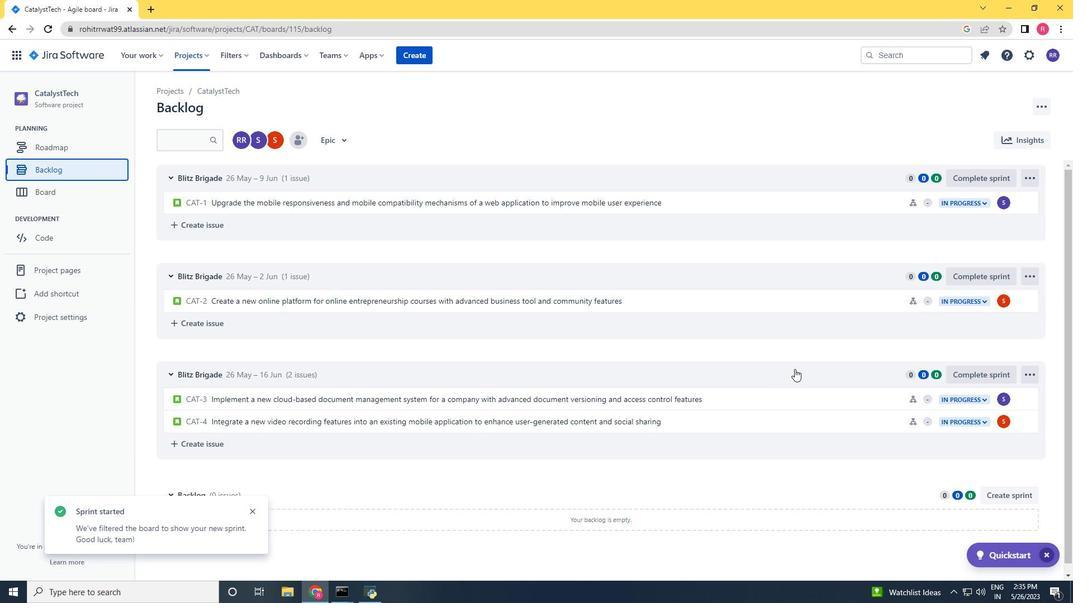 
Action: Mouse scrolled (795, 369) with delta (0, 0)
Screenshot: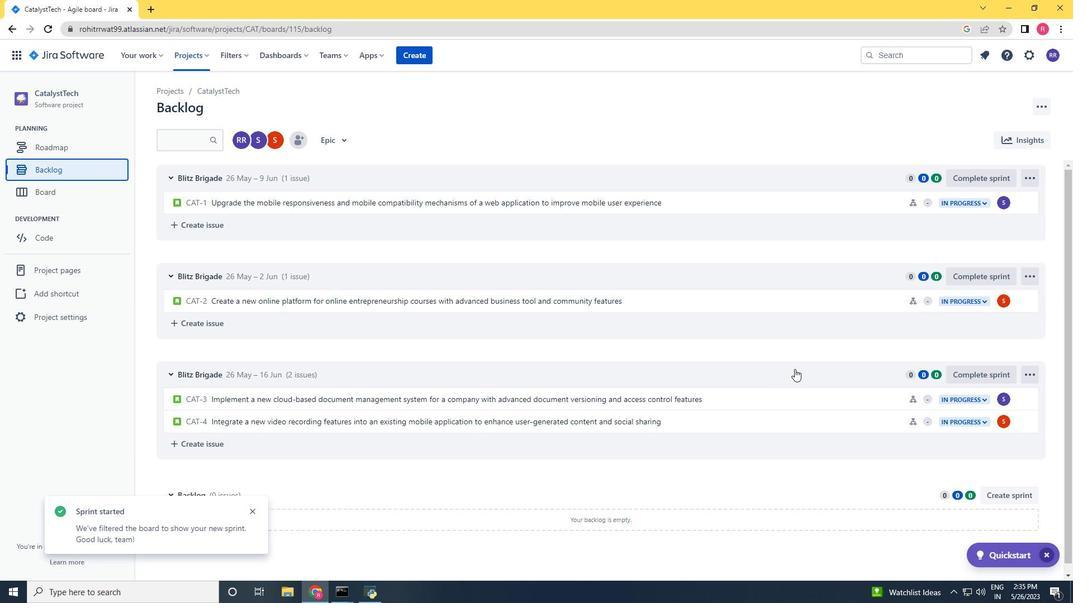 
Action: Mouse scrolled (795, 369) with delta (0, 0)
Screenshot: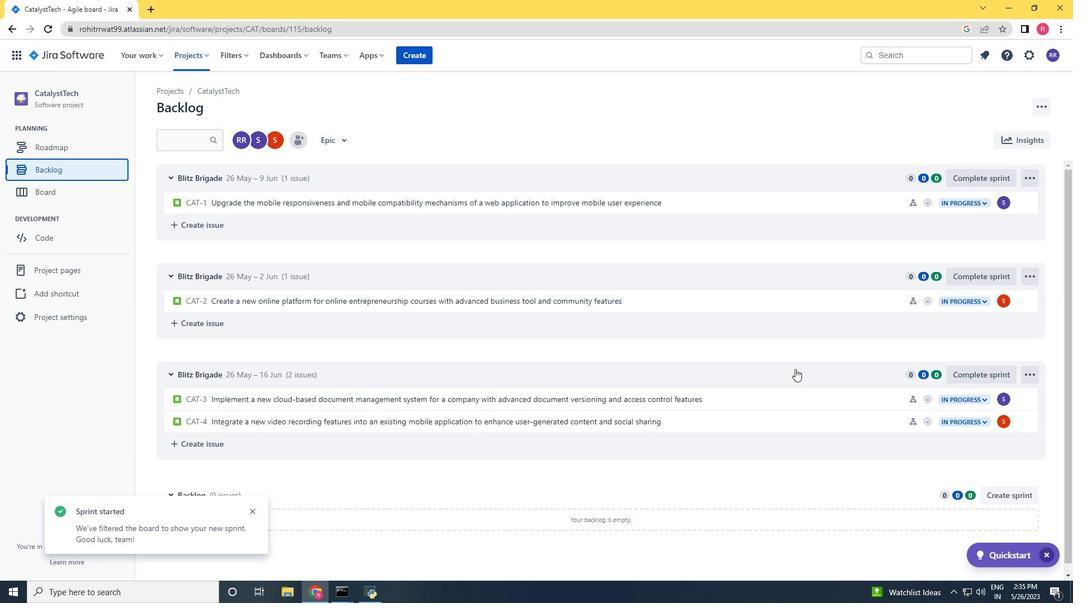 
Action: Mouse scrolled (795, 370) with delta (0, 0)
Screenshot: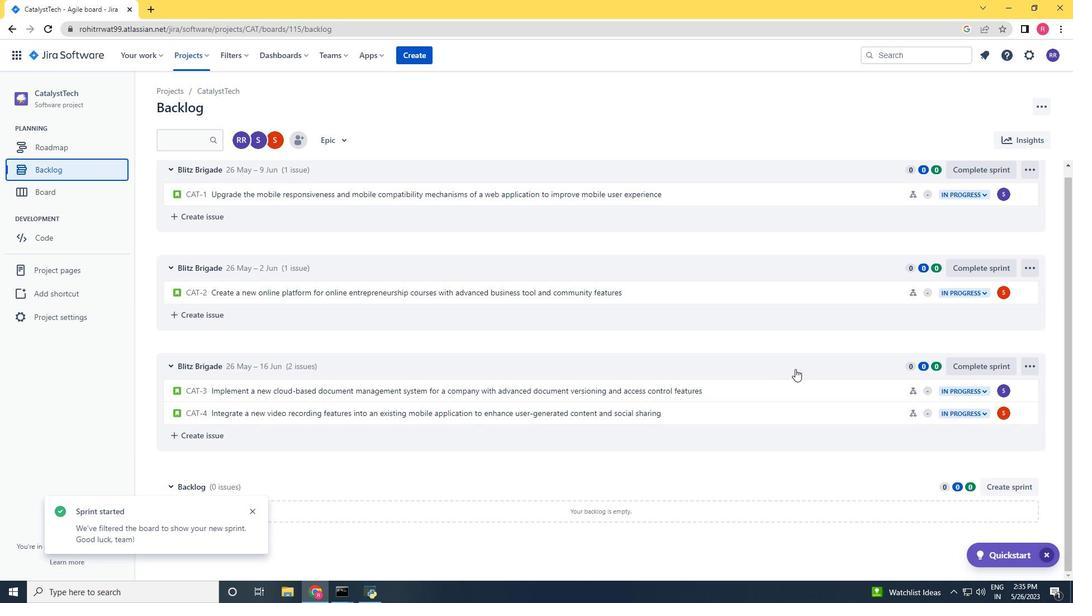 
Action: Mouse scrolled (795, 370) with delta (0, 0)
Screenshot: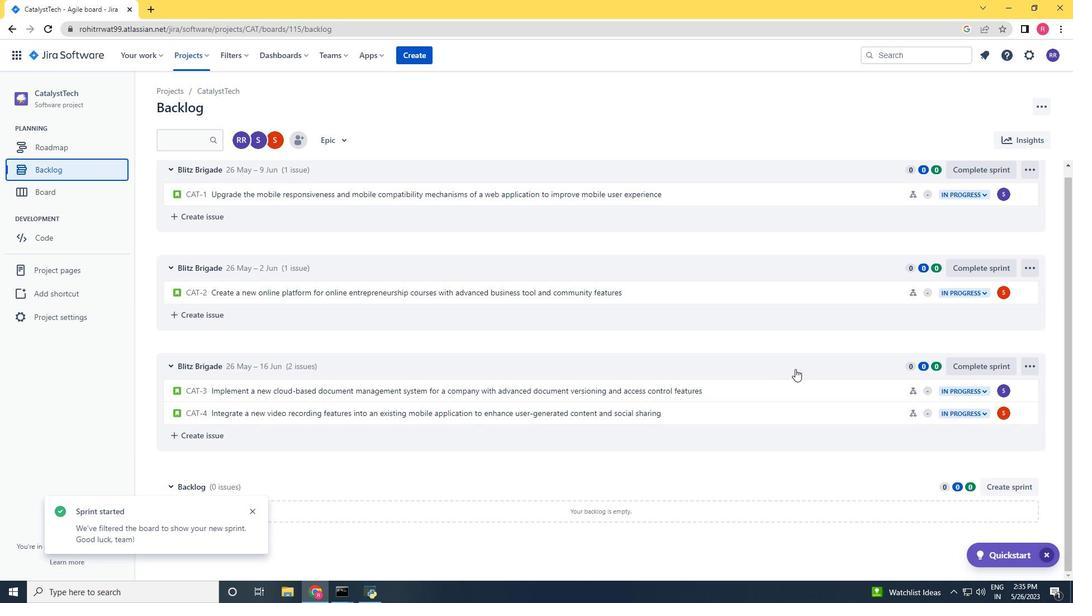 
Action: Mouse scrolled (795, 370) with delta (0, 0)
Screenshot: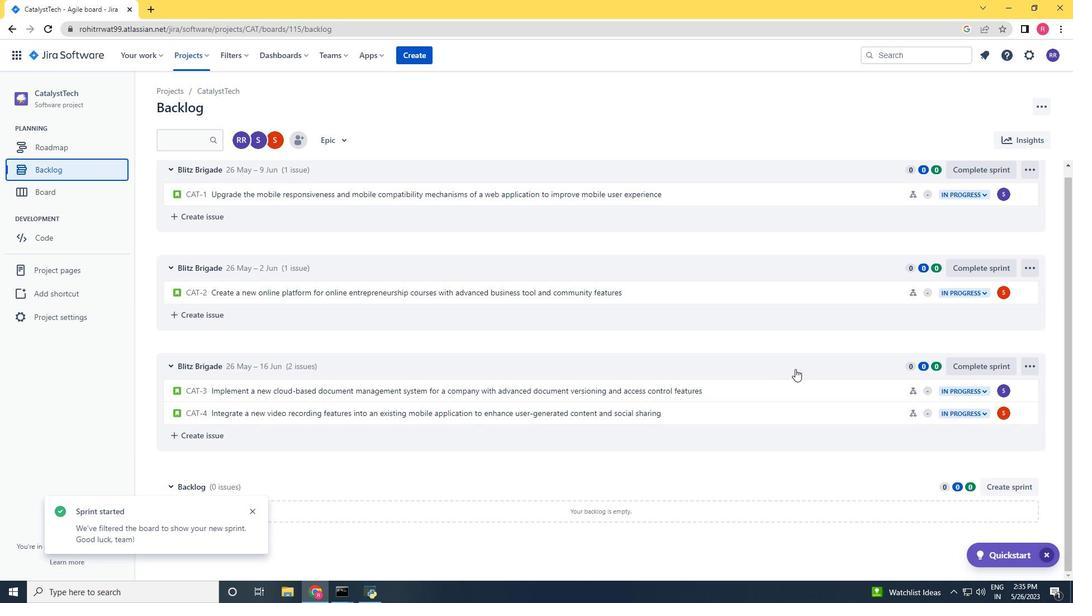 
Action: Mouse scrolled (795, 370) with delta (0, 0)
Screenshot: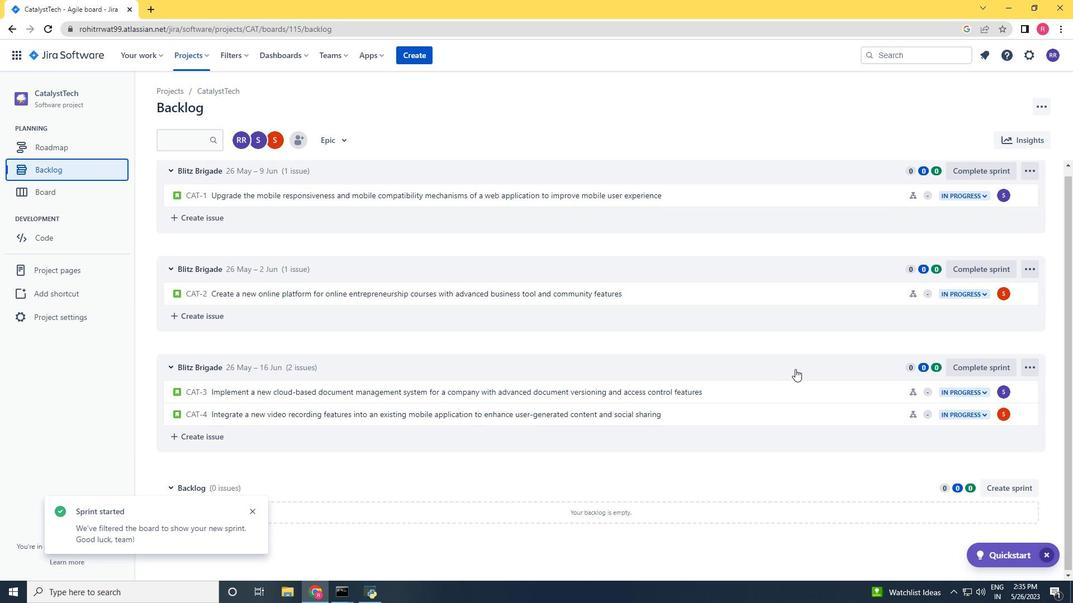 
